 Task: Search one way flight ticket for 5 adults, 2 children, 1 infant in seat and 2 infants on lap in economy from Springfield: Abraham Lincoln Capital Airport to Jacksonville: Albert J. Ellis Airport on 5-3-2023. Choice of flights is Alaska. Number of bags: 2 checked bags. Price is upto 35000. Outbound departure time preference is 7:45.
Action: Mouse moved to (302, 387)
Screenshot: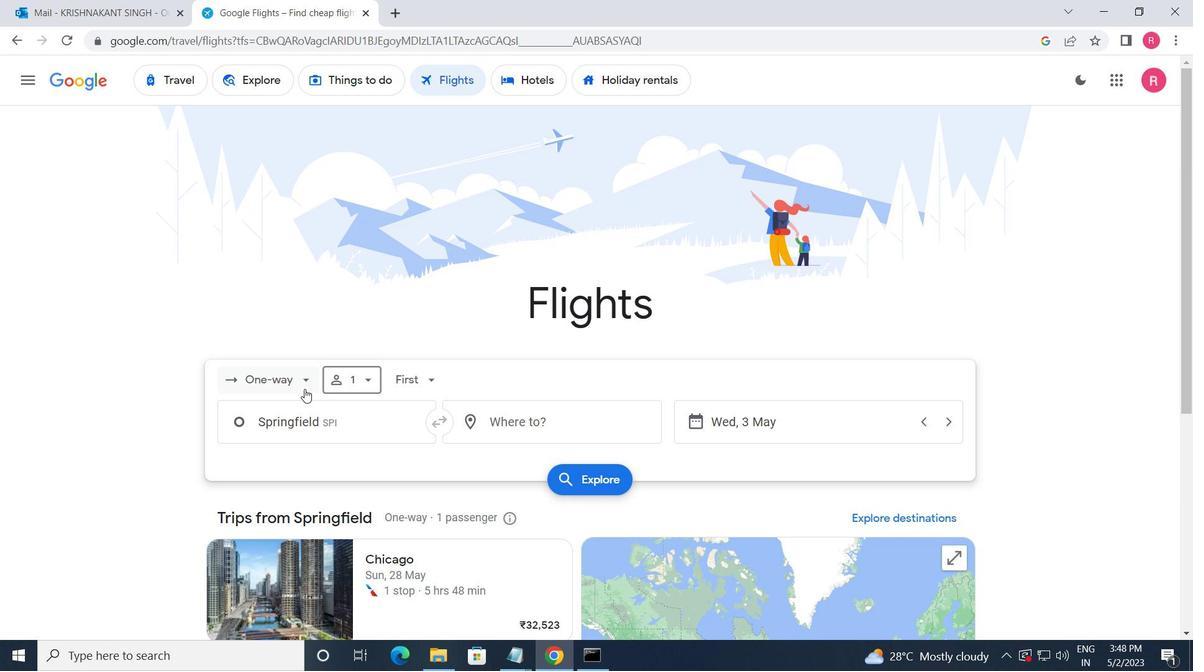 
Action: Mouse pressed left at (302, 387)
Screenshot: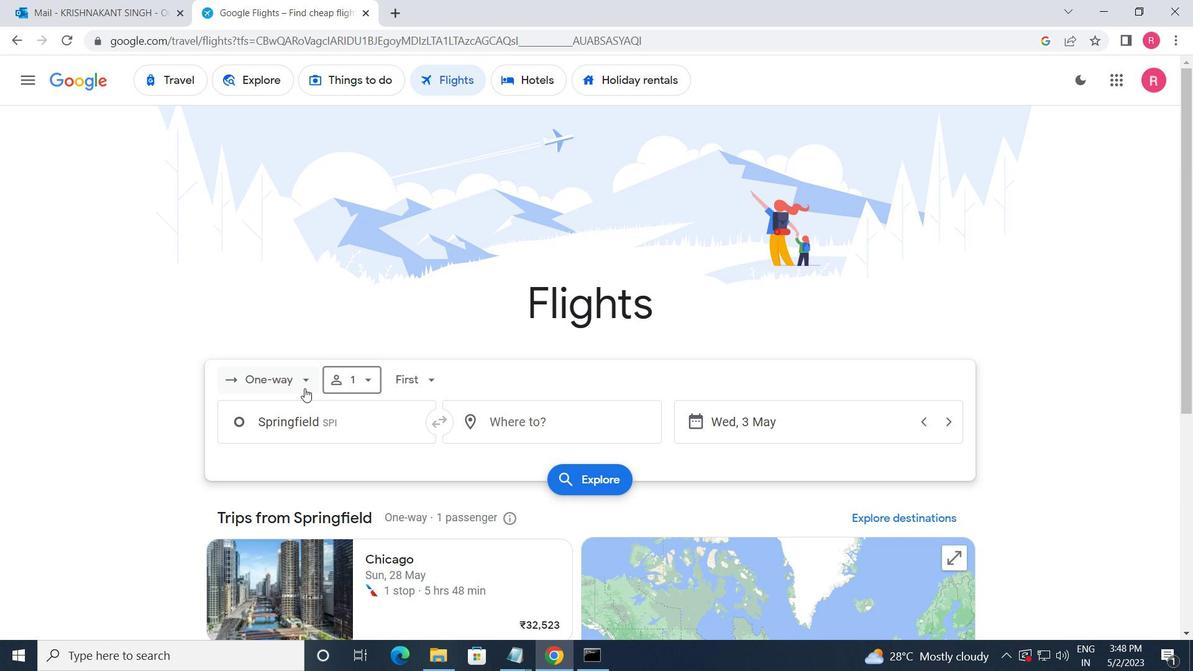 
Action: Mouse moved to (299, 457)
Screenshot: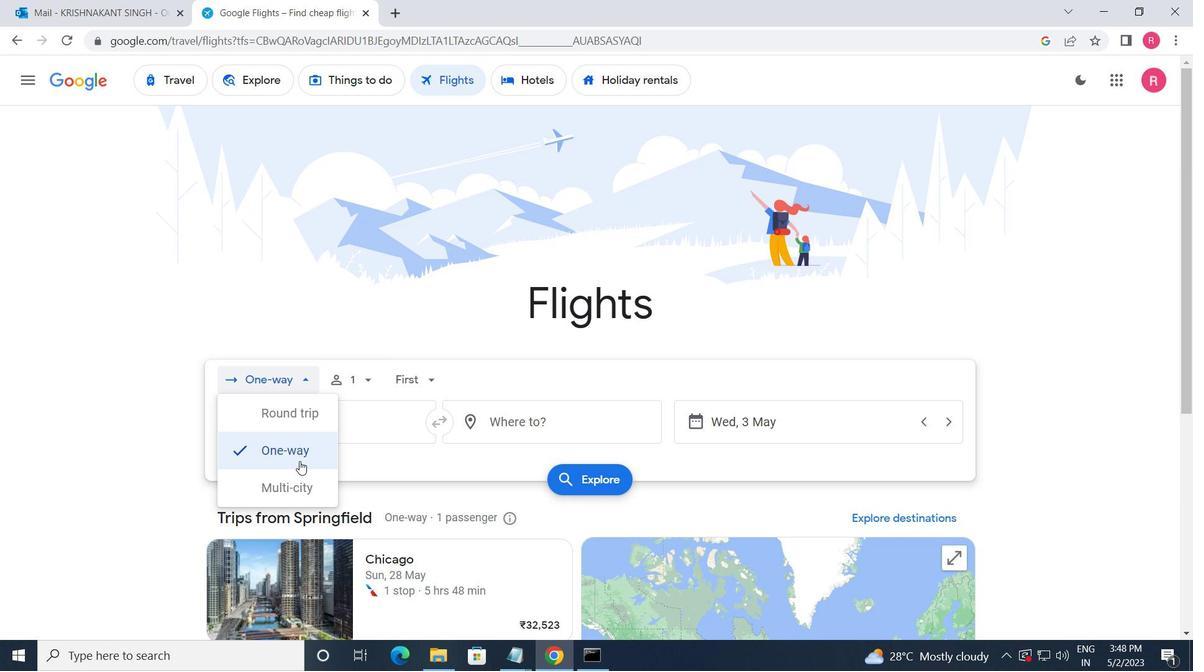 
Action: Mouse pressed left at (299, 457)
Screenshot: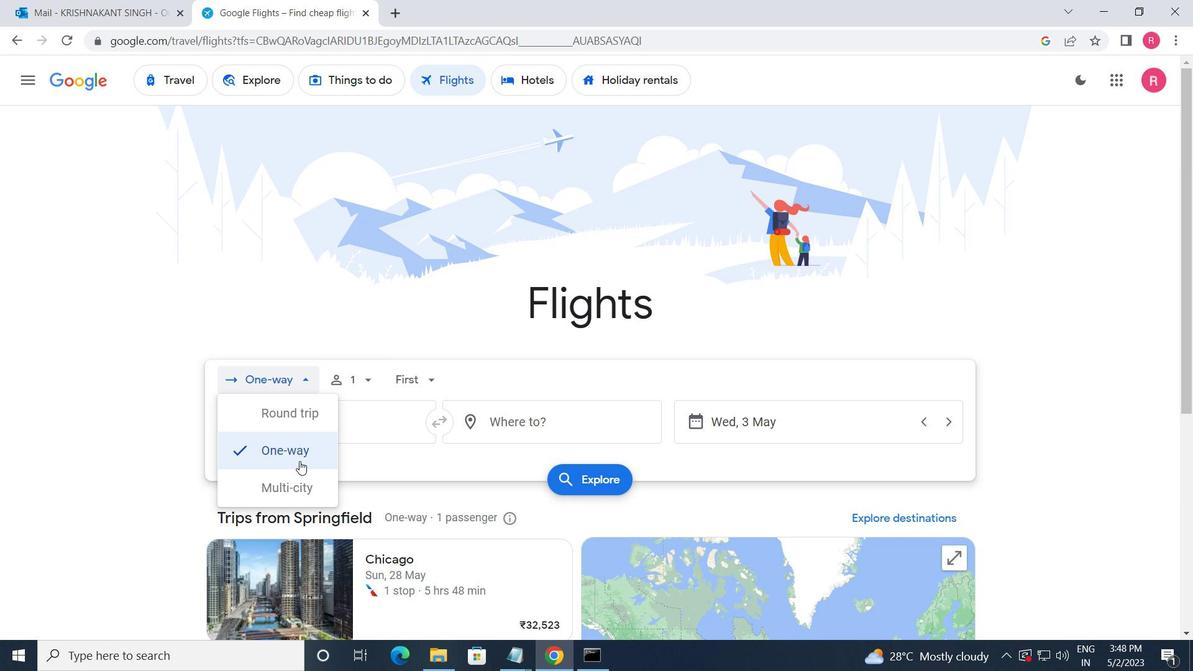 
Action: Mouse moved to (364, 387)
Screenshot: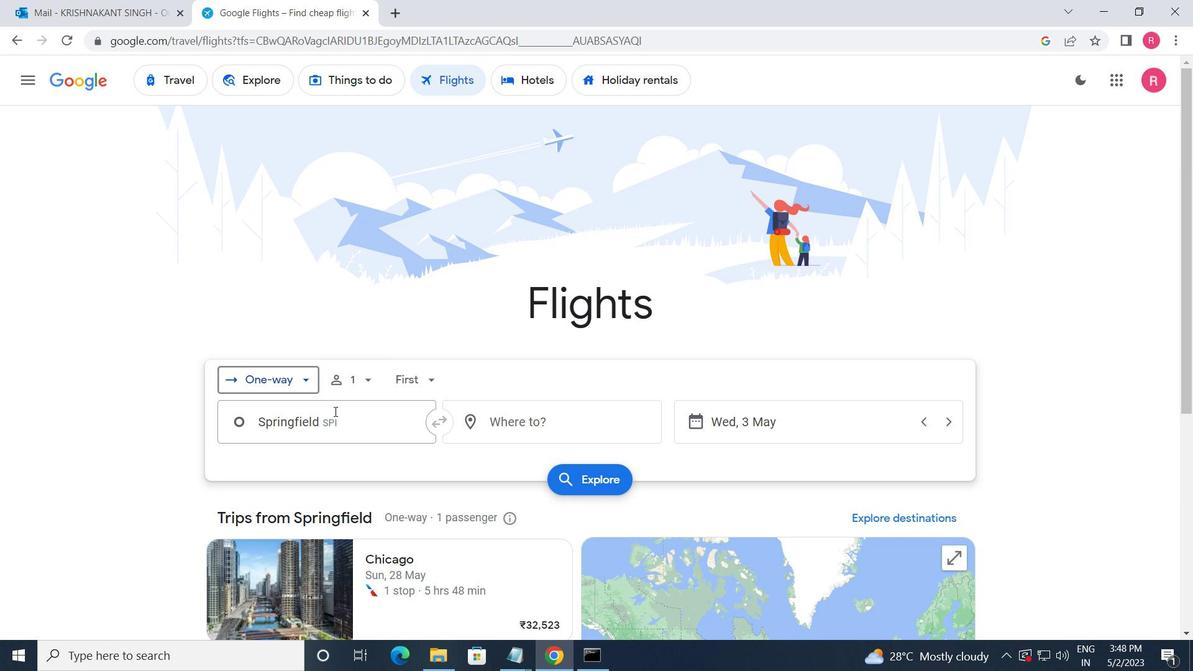 
Action: Mouse pressed left at (364, 387)
Screenshot: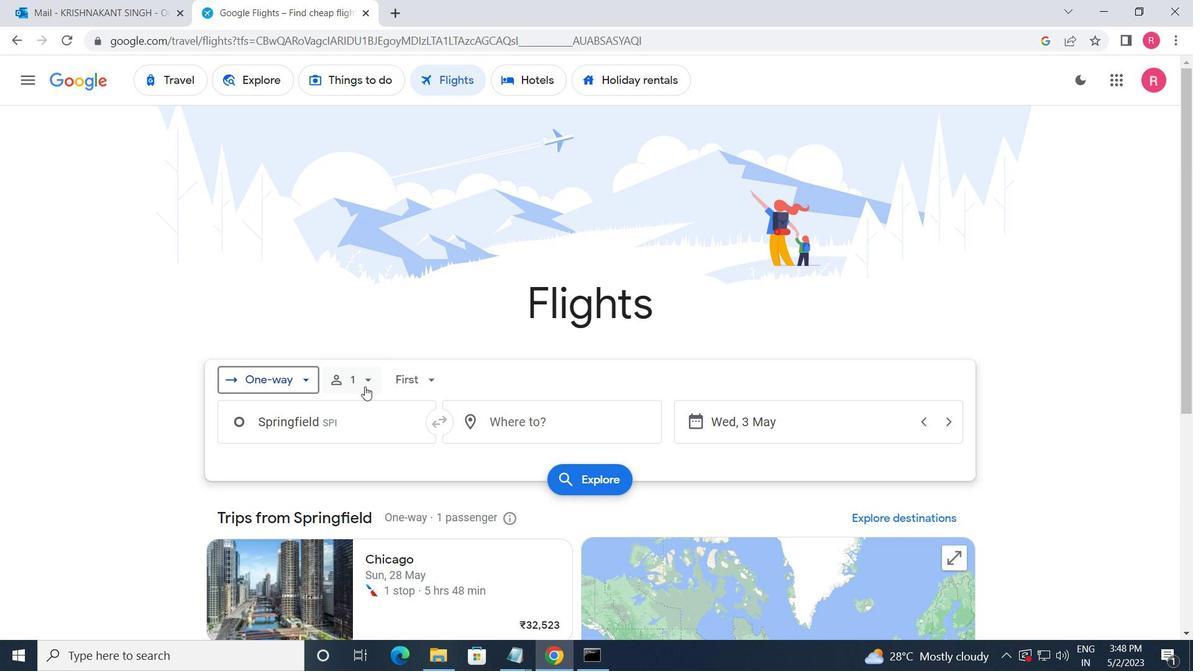 
Action: Mouse moved to (488, 418)
Screenshot: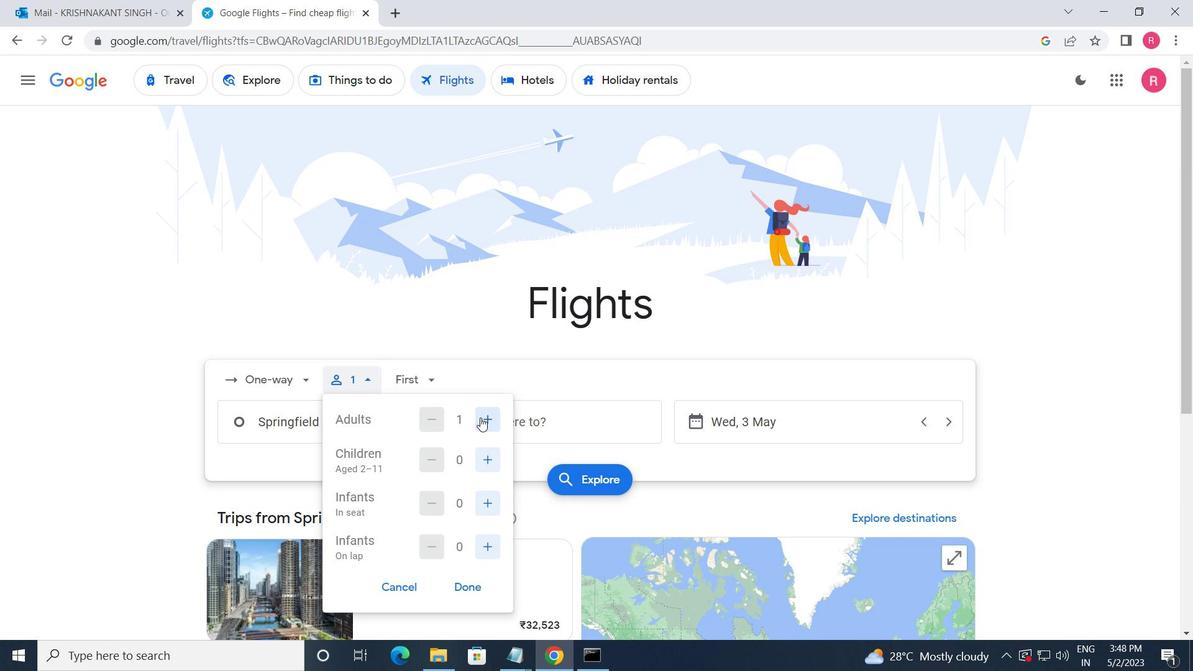 
Action: Mouse pressed left at (488, 418)
Screenshot: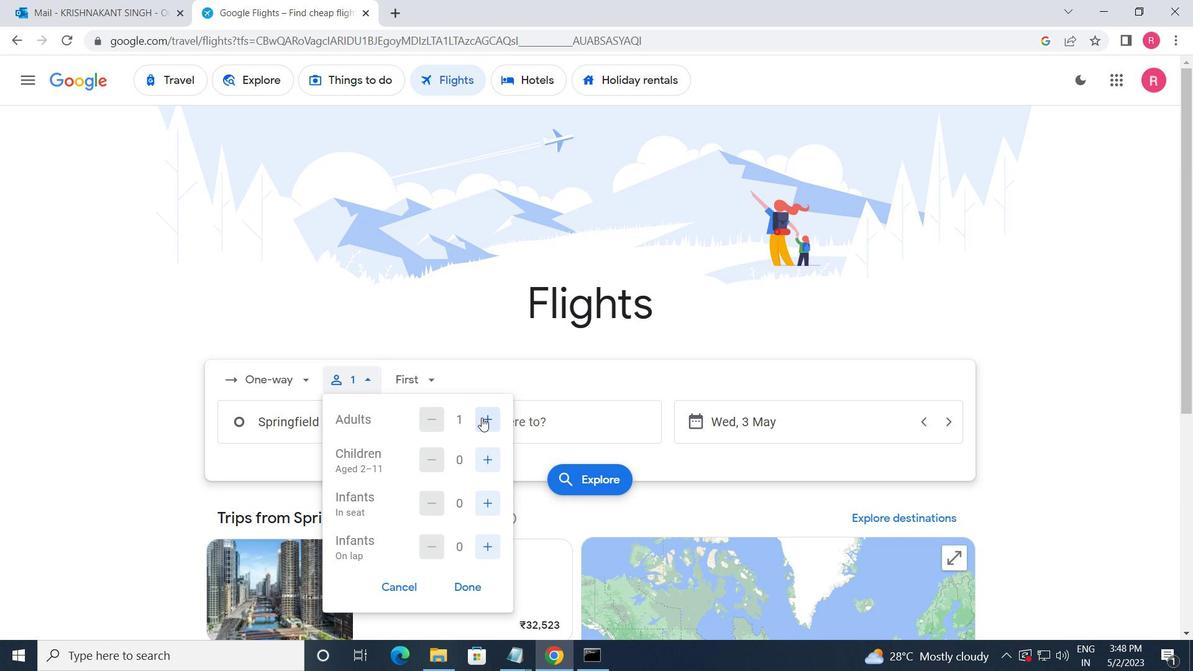 
Action: Mouse moved to (489, 419)
Screenshot: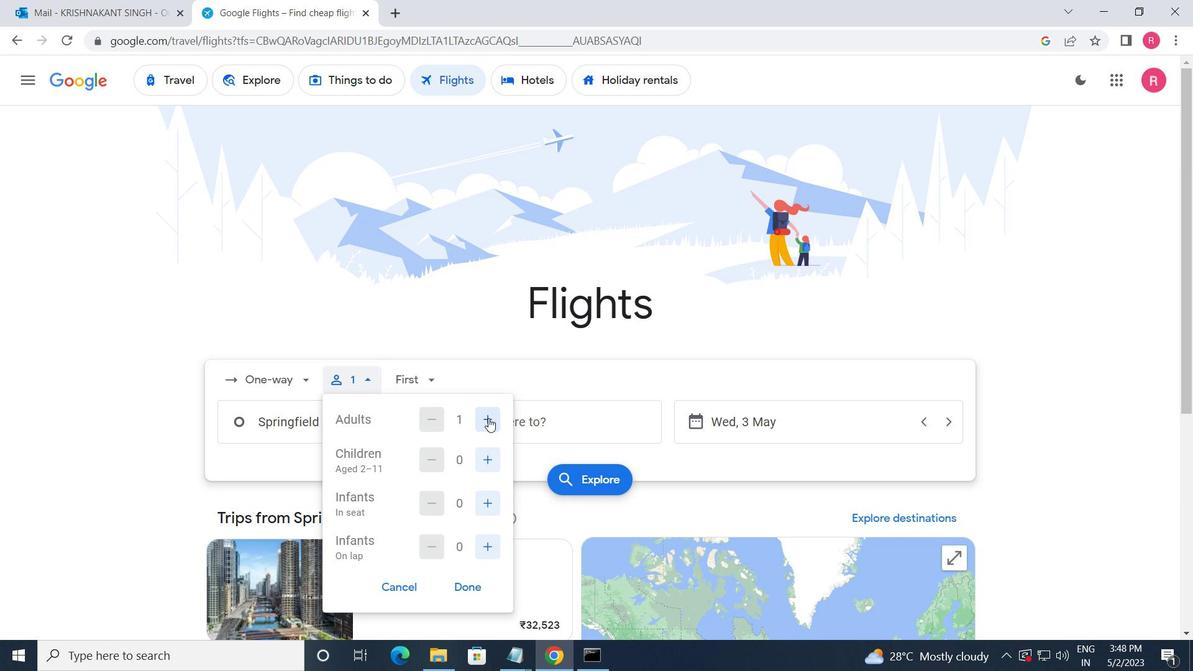 
Action: Mouse pressed left at (489, 419)
Screenshot: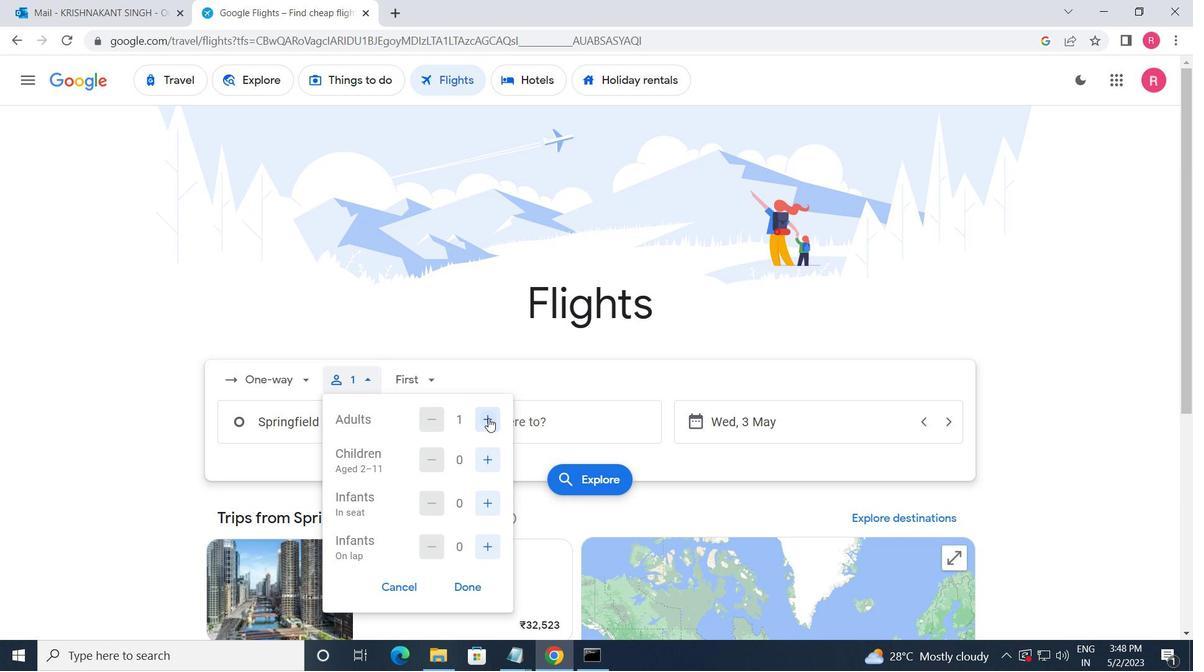 
Action: Mouse pressed left at (489, 419)
Screenshot: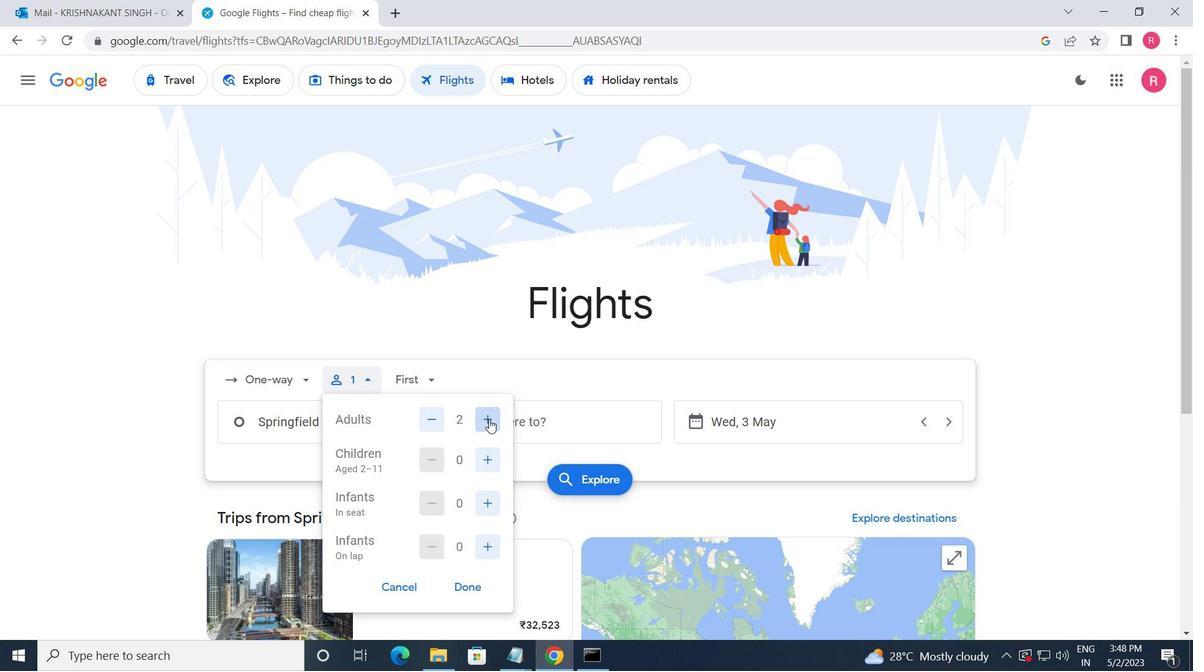 
Action: Mouse pressed left at (489, 419)
Screenshot: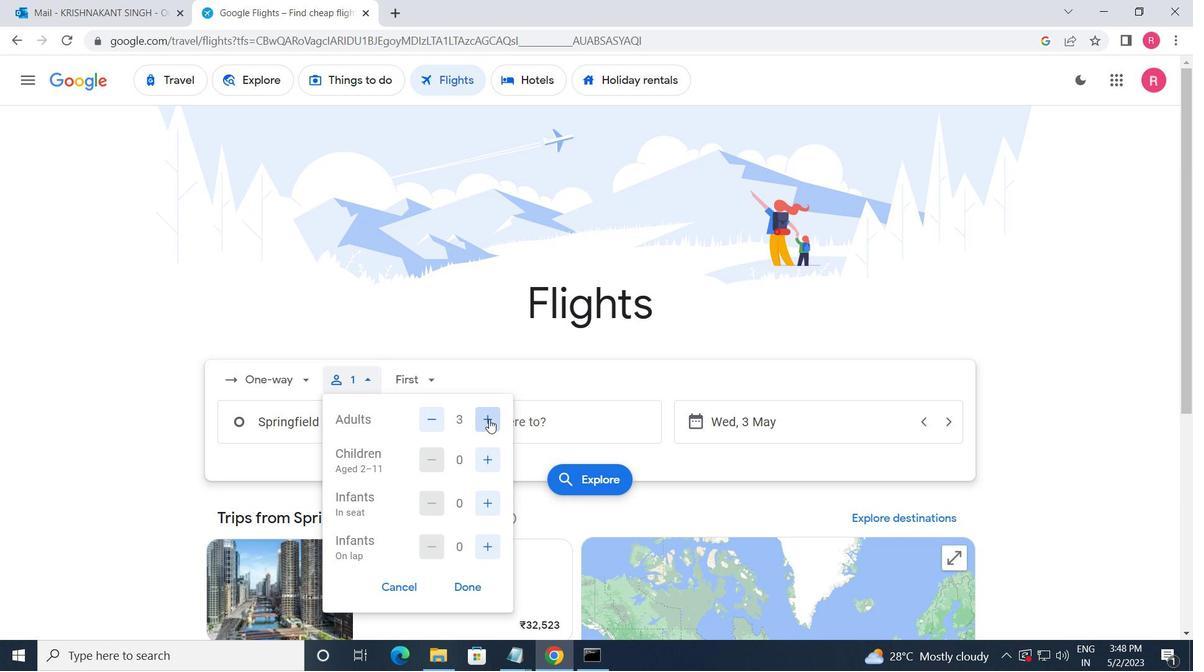 
Action: Mouse moved to (481, 453)
Screenshot: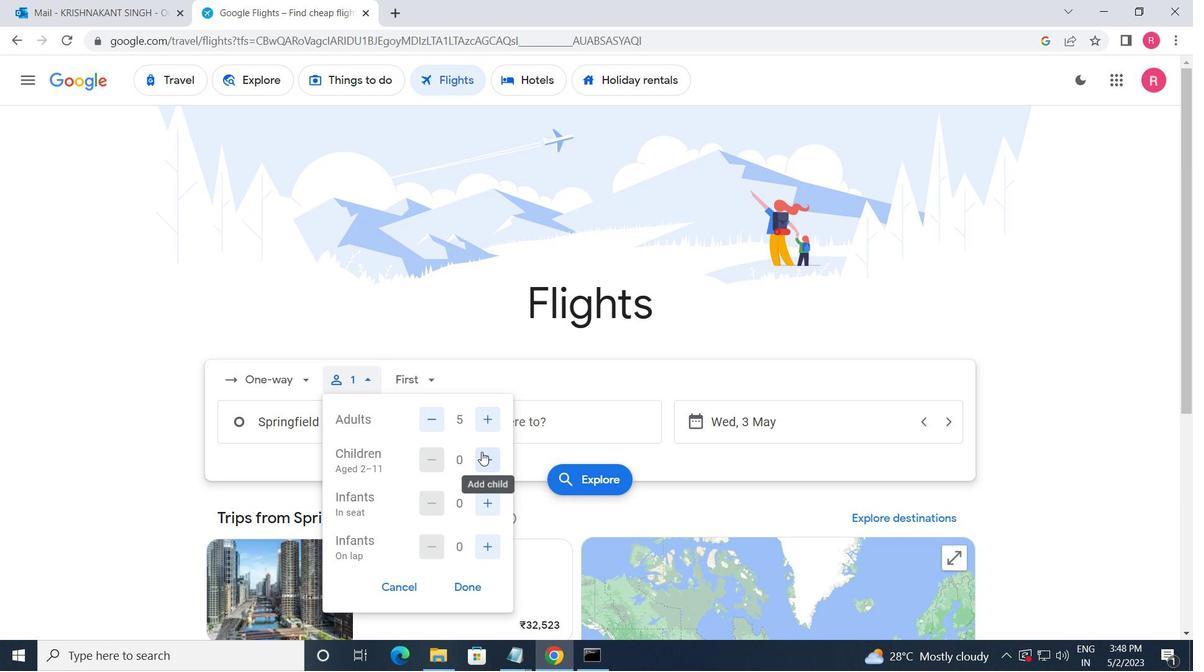 
Action: Mouse pressed left at (481, 453)
Screenshot: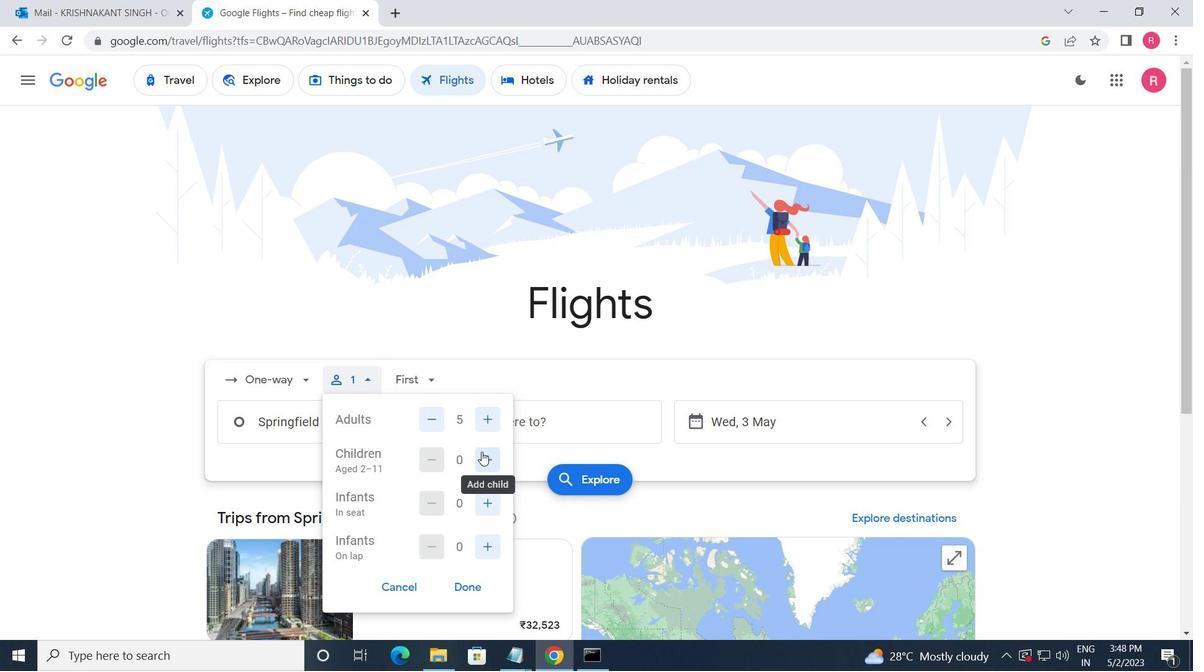 
Action: Mouse pressed left at (481, 453)
Screenshot: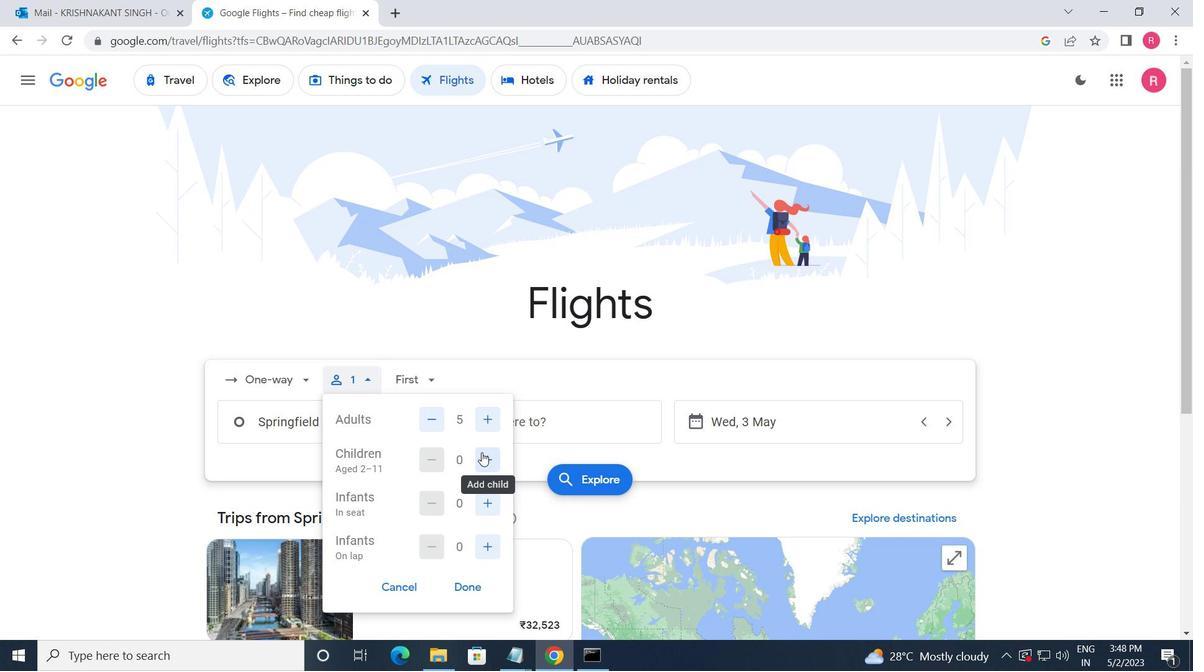 
Action: Mouse moved to (492, 512)
Screenshot: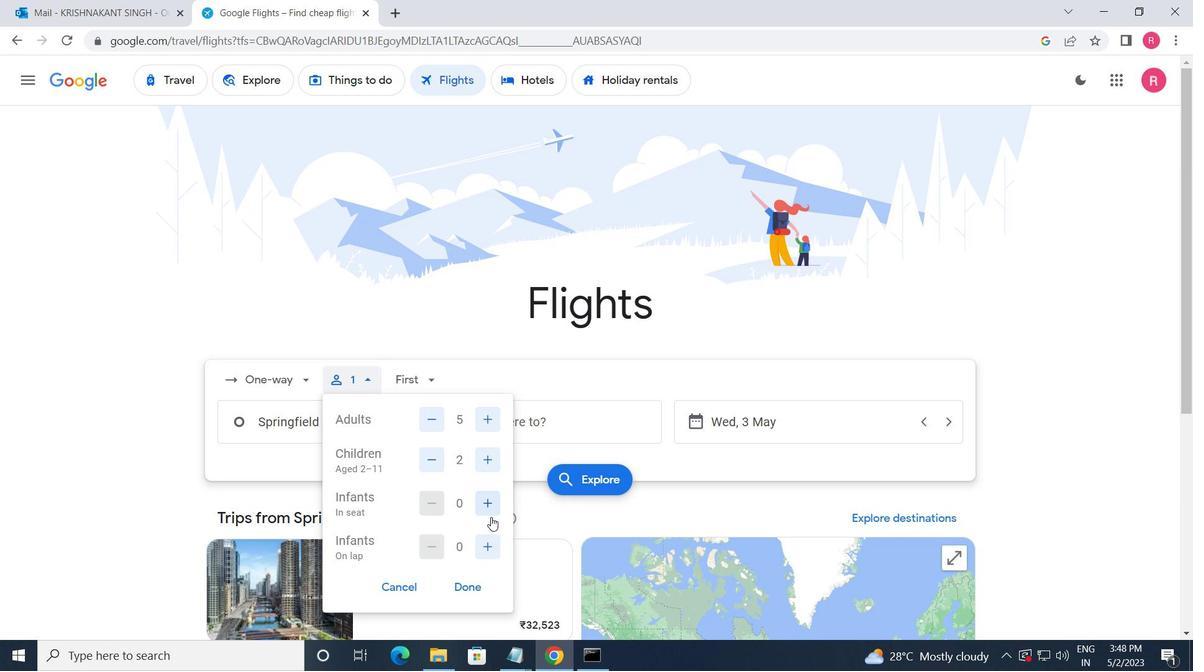 
Action: Mouse pressed left at (492, 512)
Screenshot: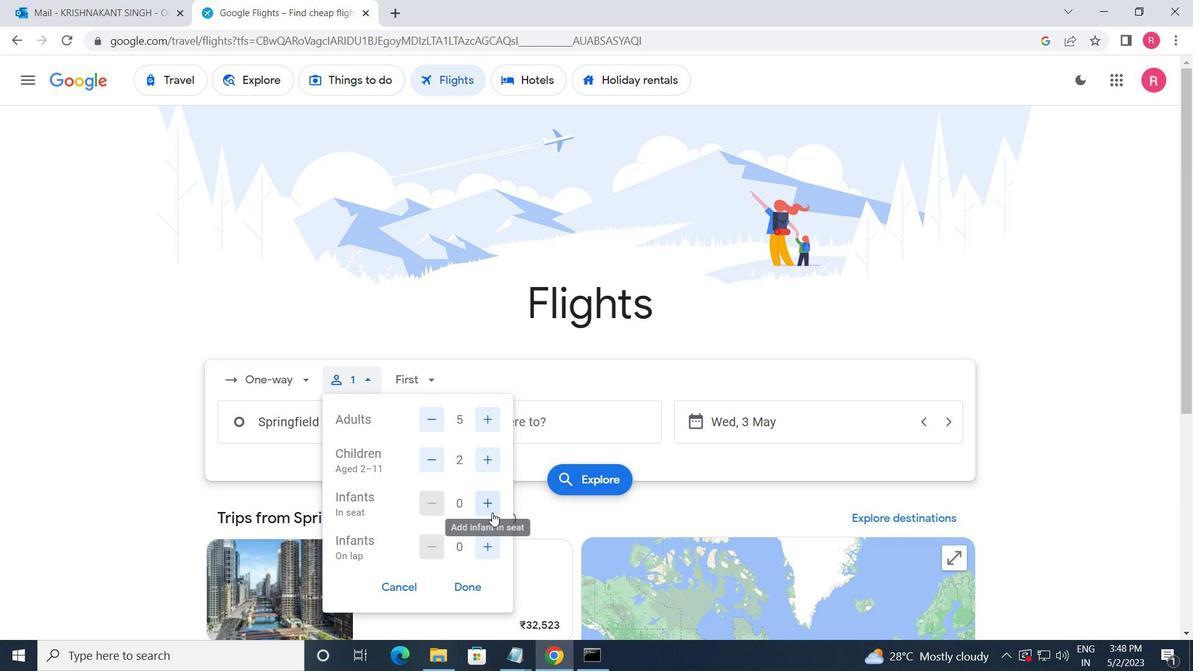 
Action: Mouse moved to (484, 554)
Screenshot: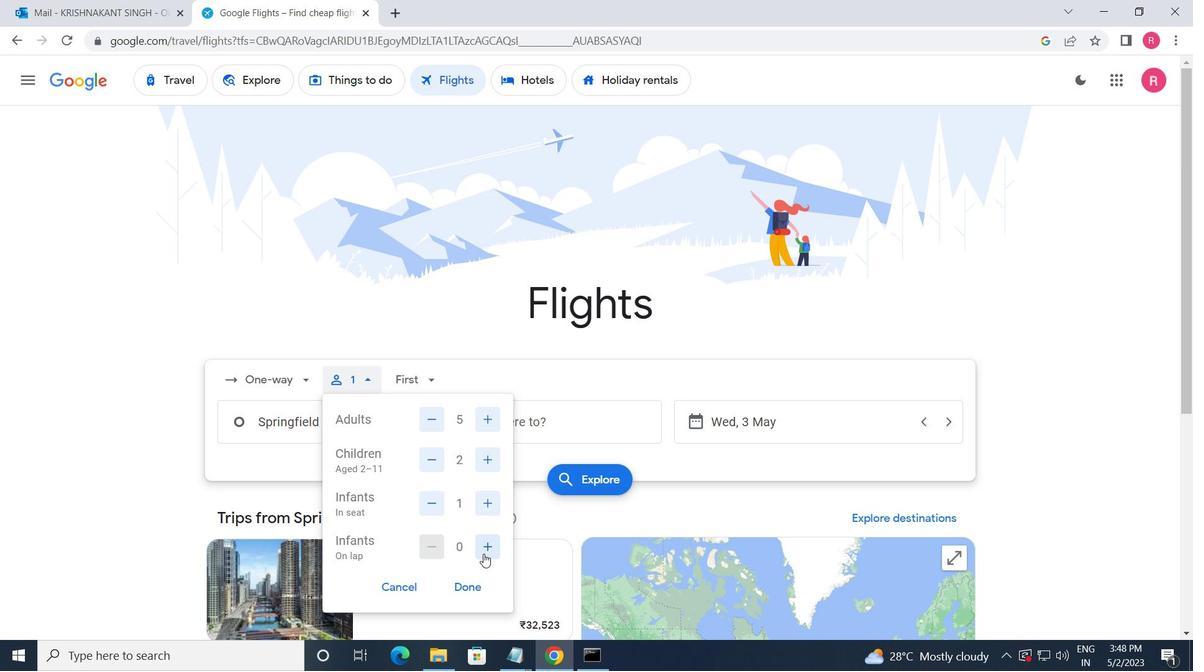 
Action: Mouse pressed left at (484, 554)
Screenshot: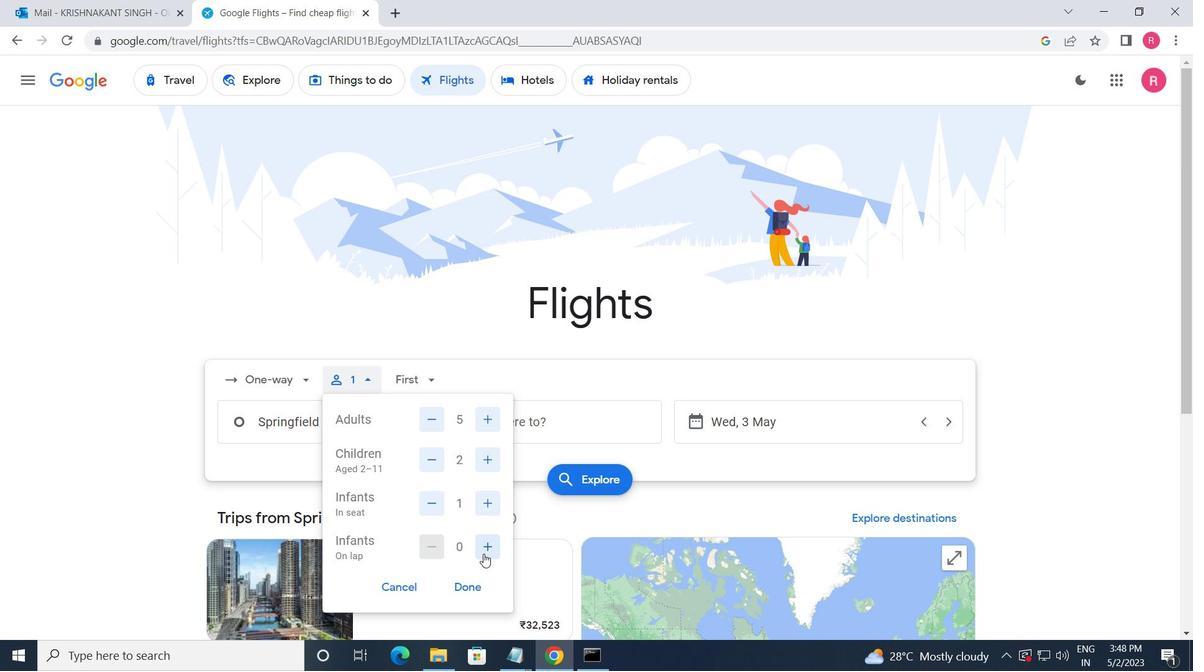 
Action: Mouse moved to (473, 591)
Screenshot: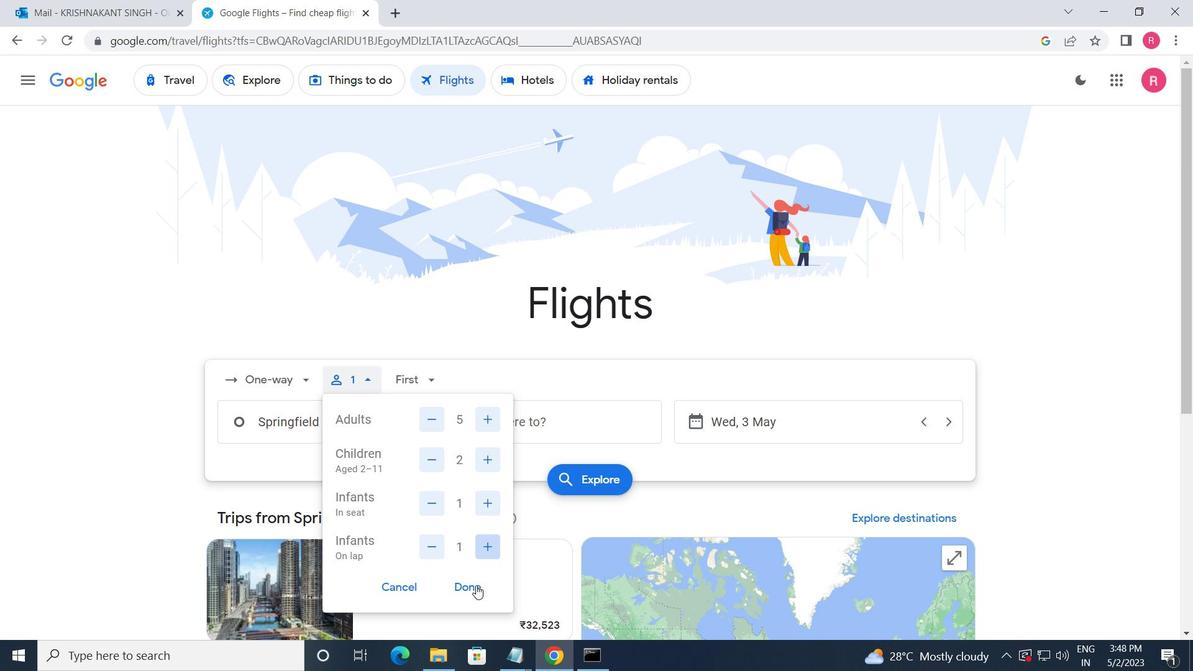 
Action: Mouse pressed left at (473, 591)
Screenshot: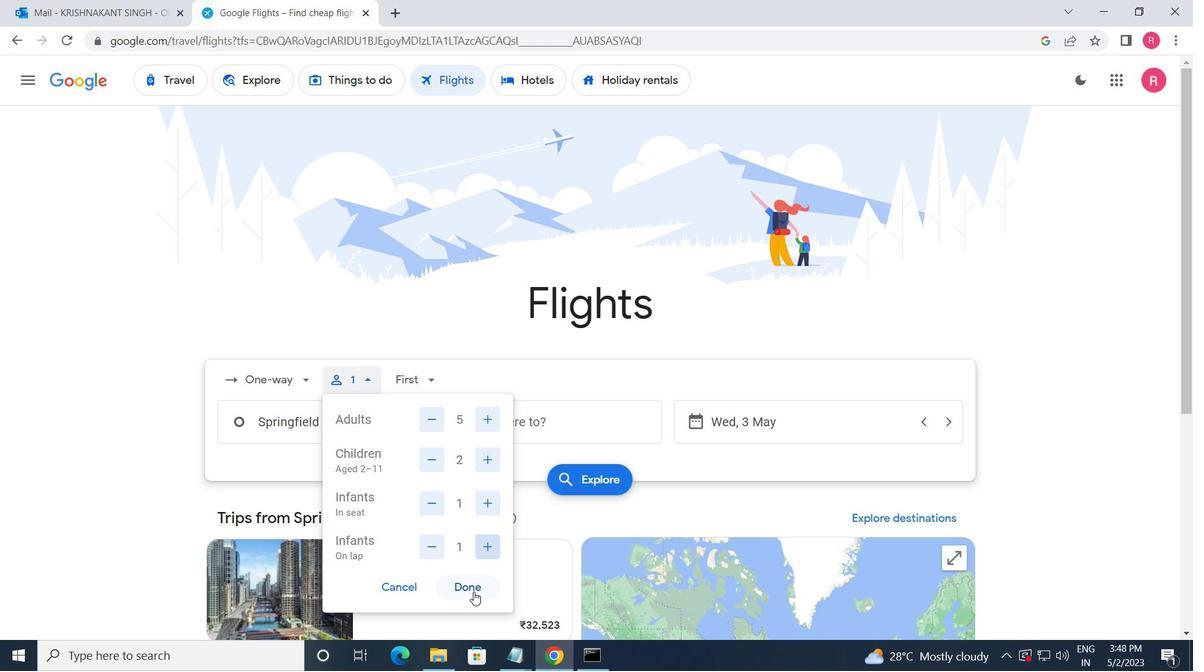 
Action: Mouse moved to (414, 390)
Screenshot: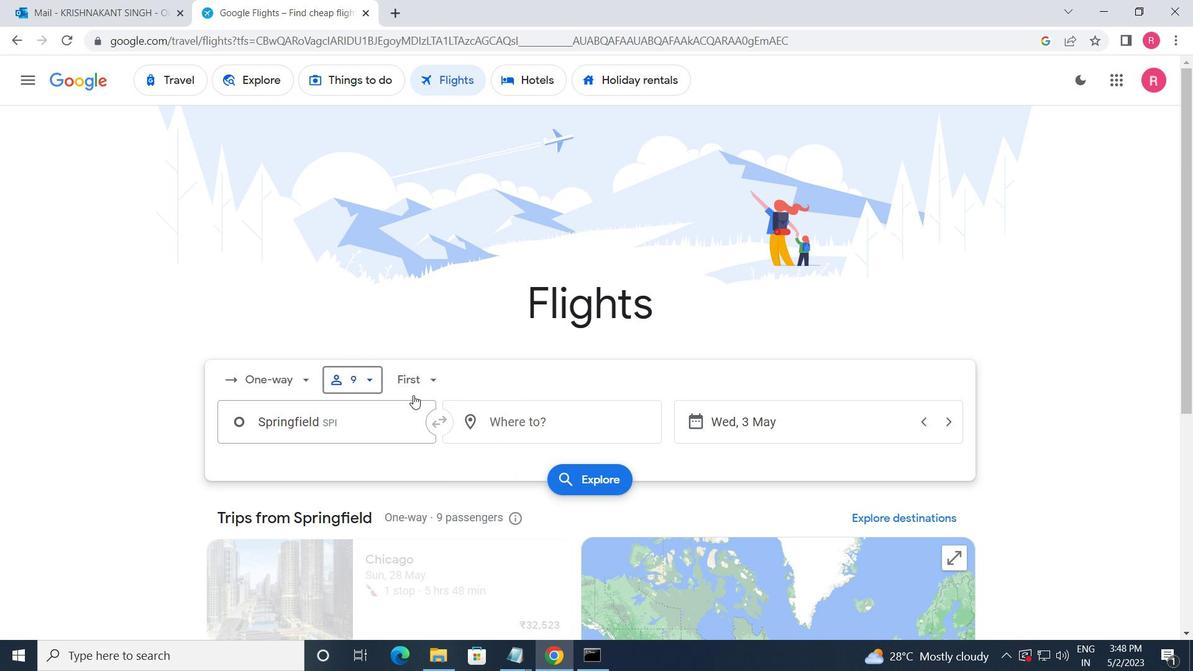 
Action: Mouse pressed left at (414, 390)
Screenshot: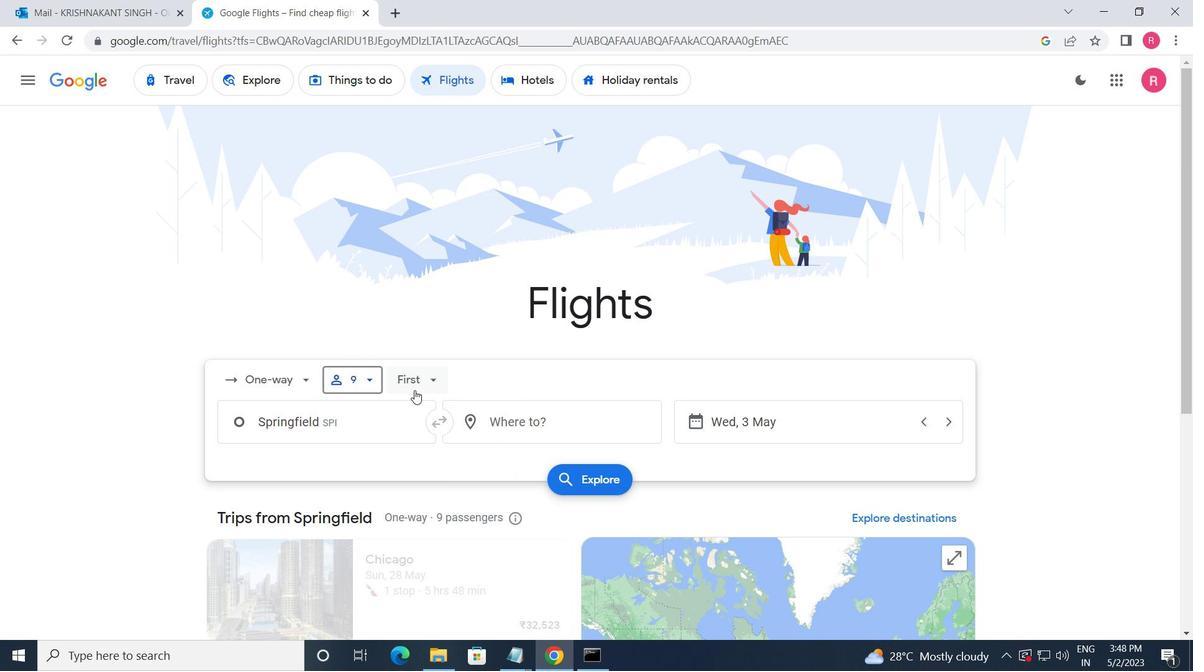 
Action: Mouse moved to (438, 405)
Screenshot: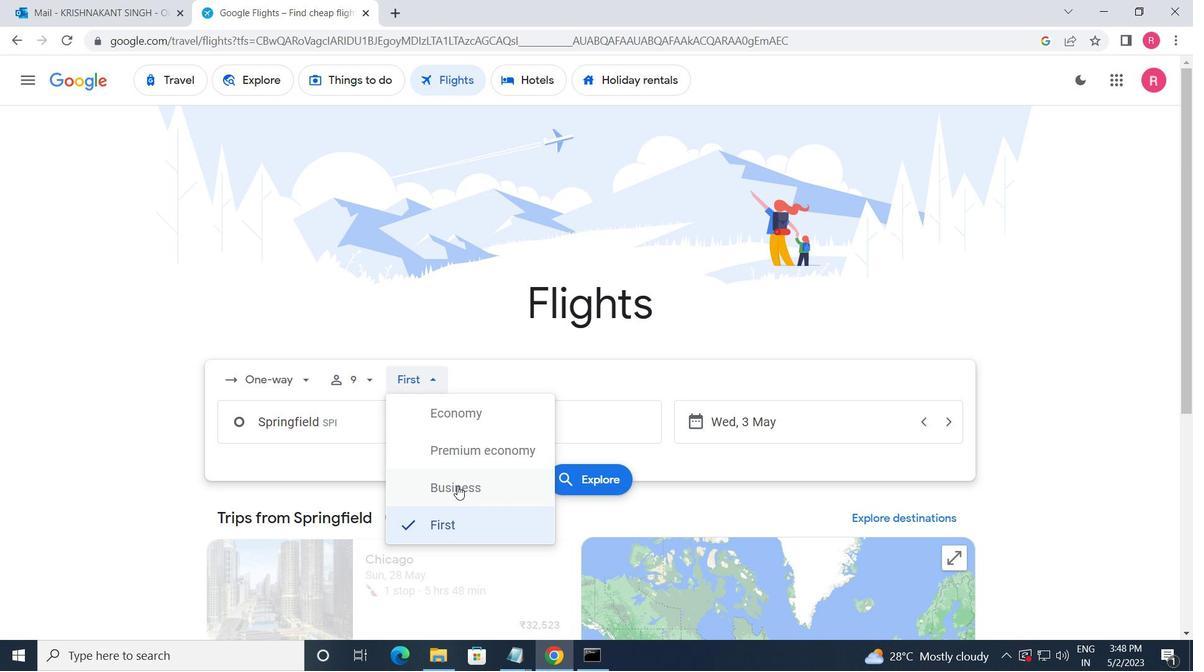 
Action: Mouse pressed left at (438, 405)
Screenshot: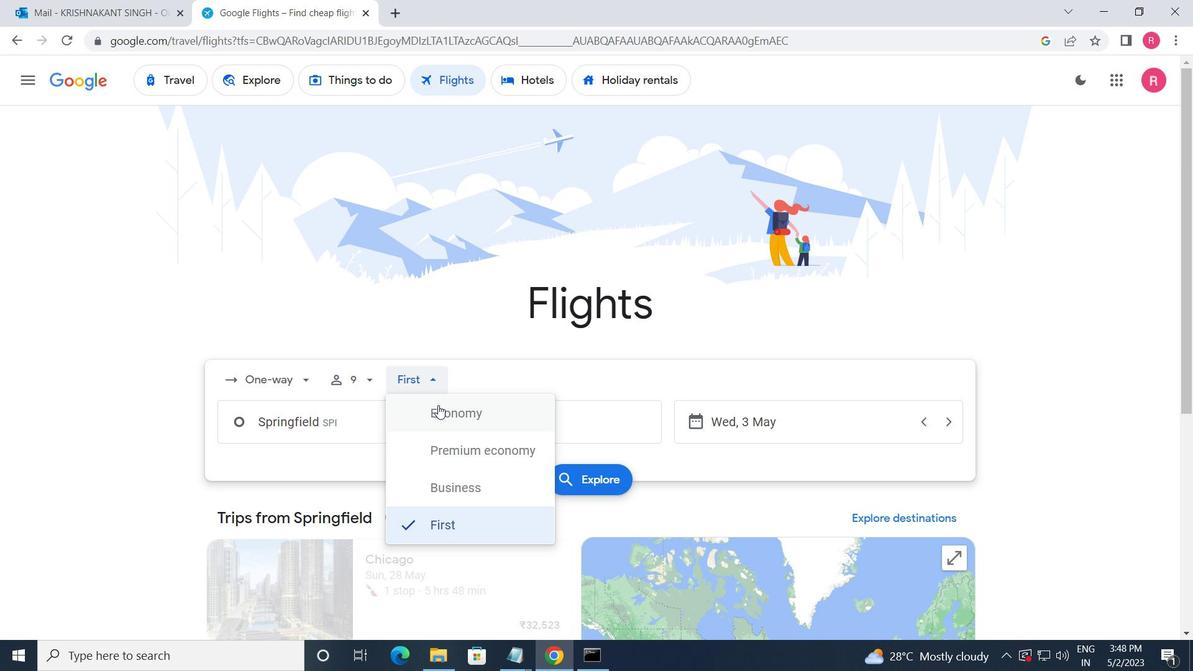 
Action: Mouse moved to (392, 425)
Screenshot: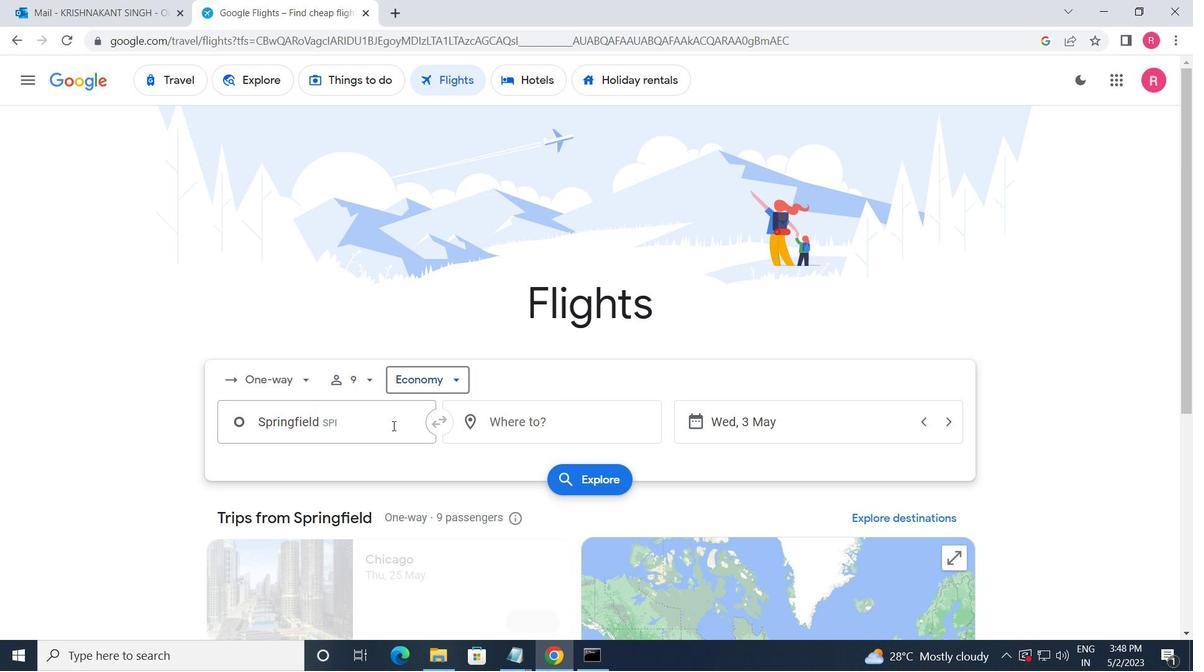 
Action: Mouse pressed left at (392, 425)
Screenshot: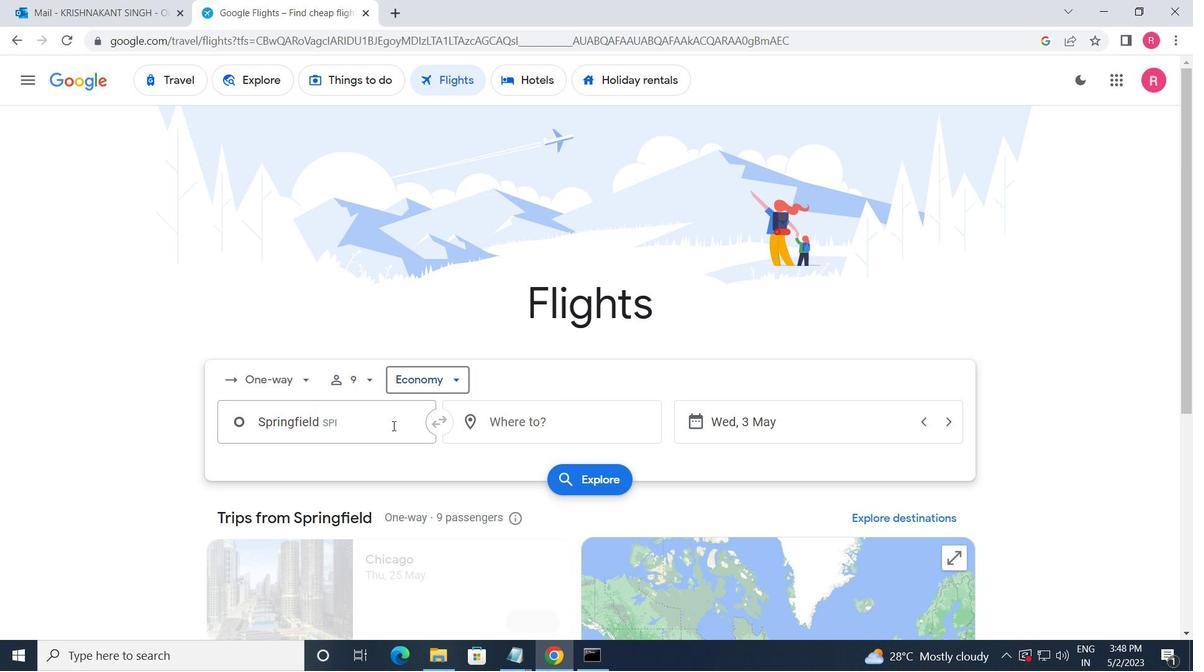 
Action: Mouse moved to (357, 532)
Screenshot: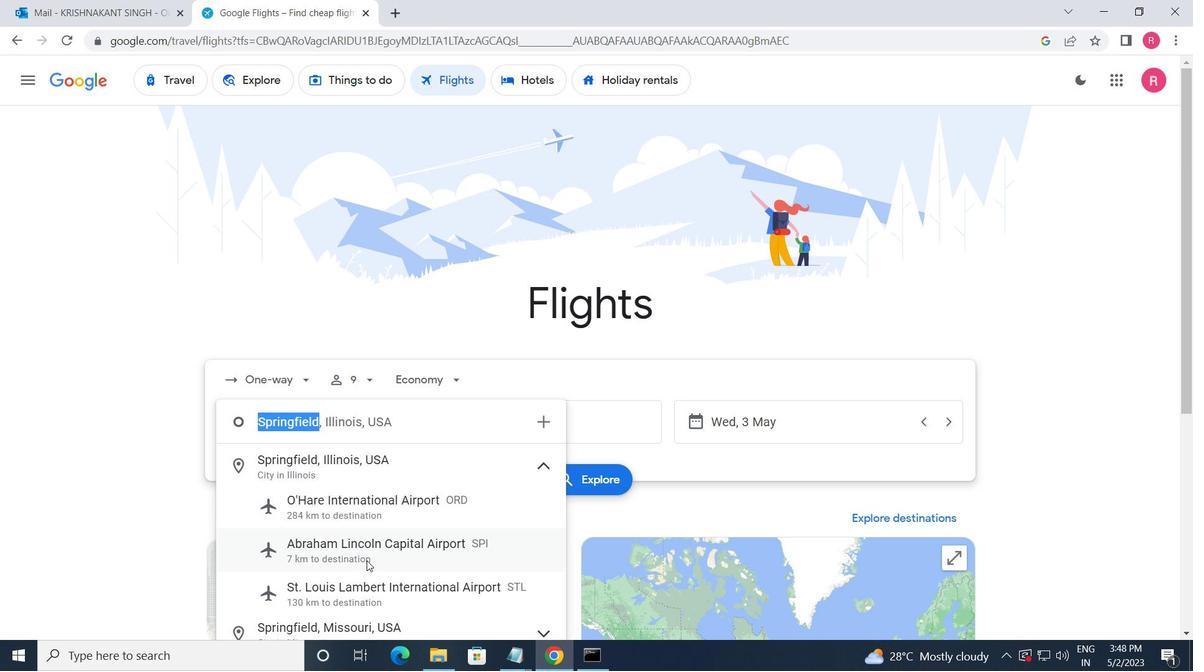 
Action: Key pressed <Key.shift>ABRAHAM
Screenshot: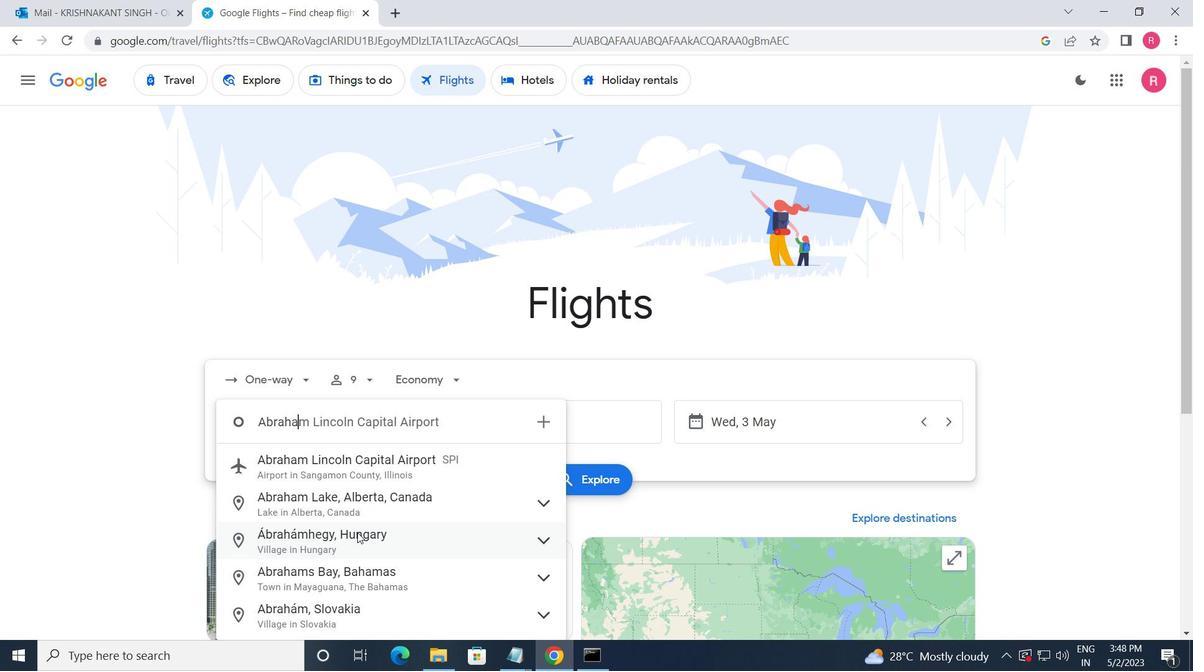 
Action: Mouse moved to (359, 469)
Screenshot: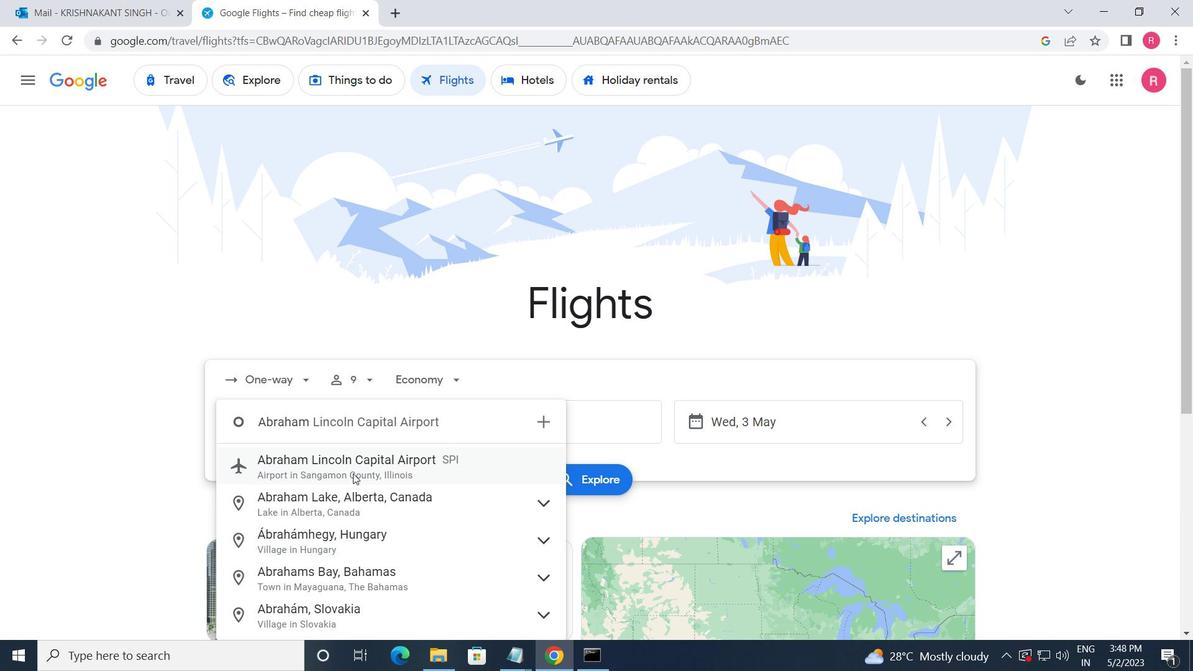 
Action: Mouse pressed left at (359, 469)
Screenshot: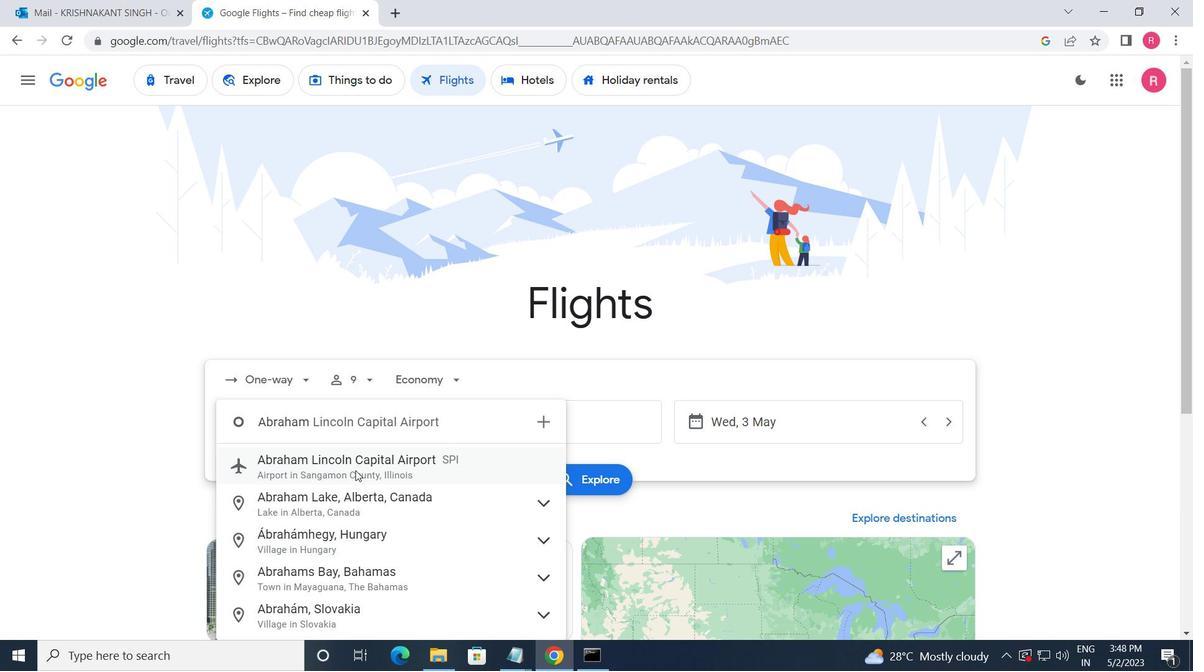 
Action: Mouse moved to (528, 435)
Screenshot: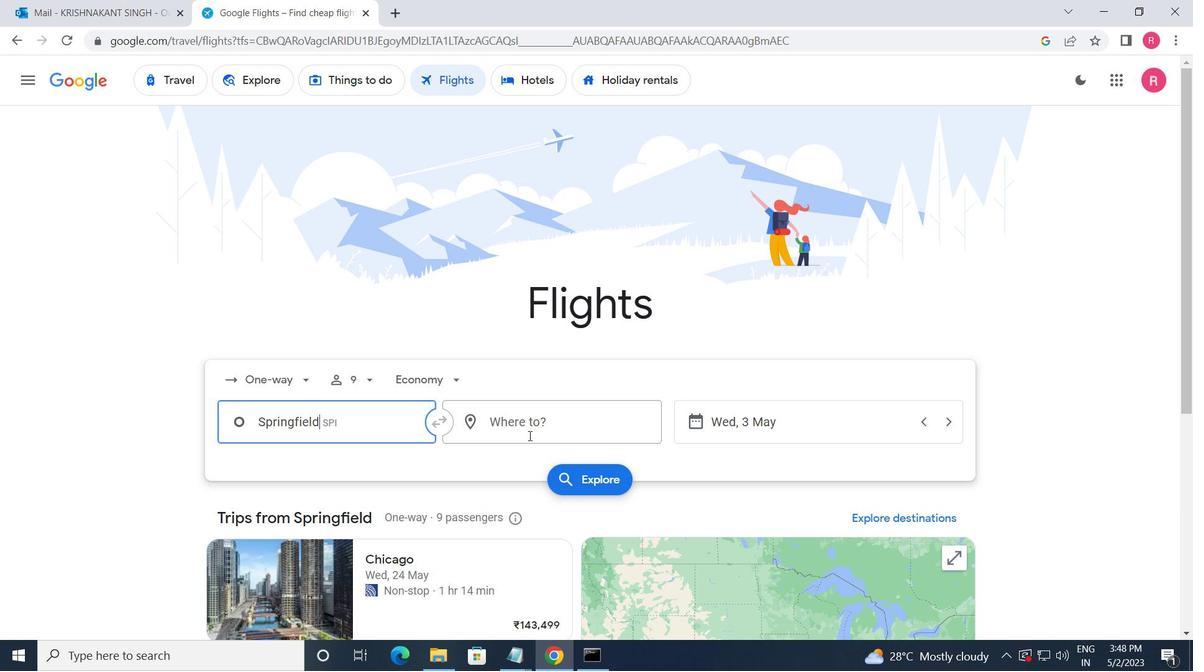 
Action: Mouse pressed left at (528, 435)
Screenshot: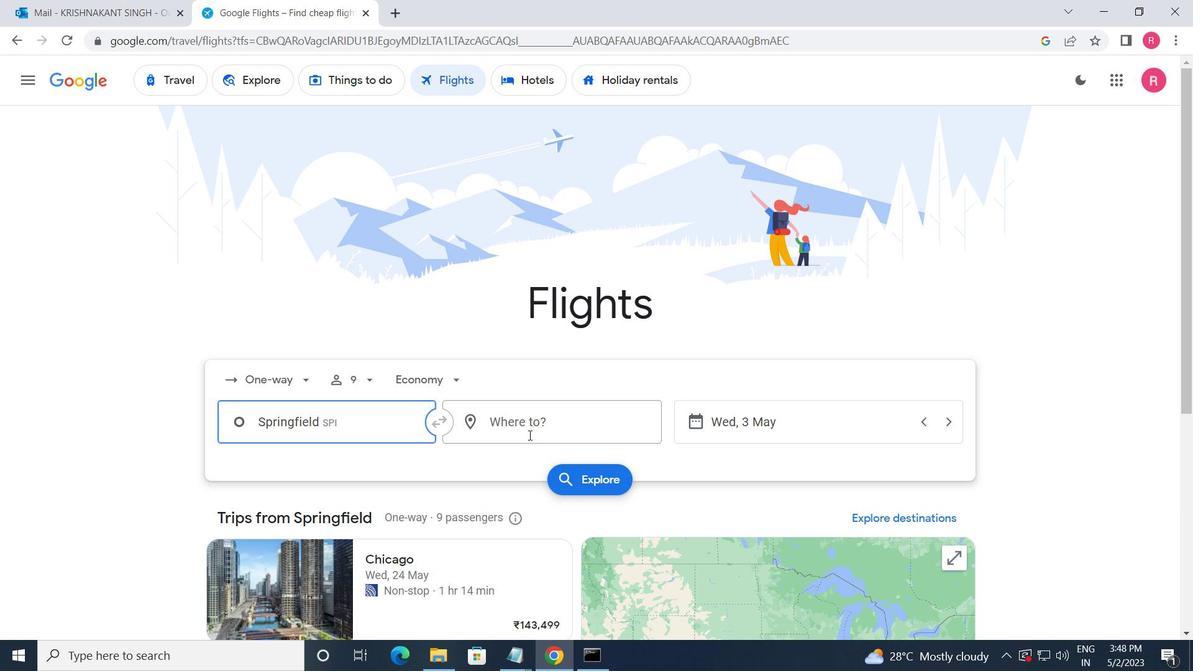 
Action: Mouse moved to (512, 577)
Screenshot: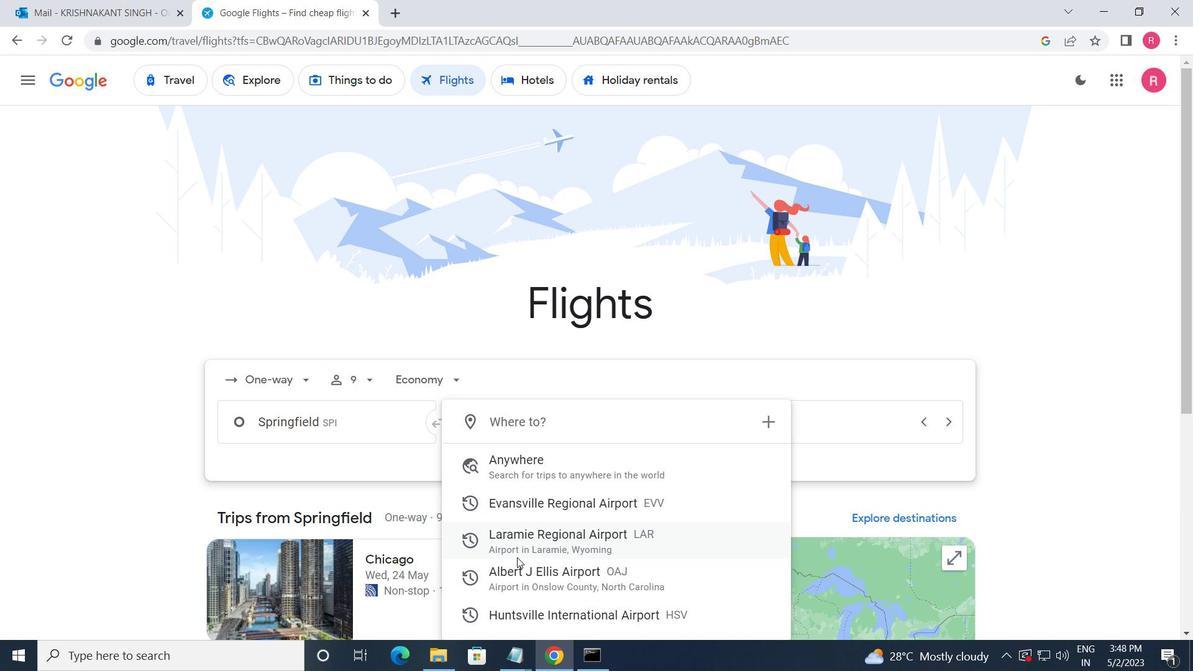
Action: Mouse pressed left at (512, 577)
Screenshot: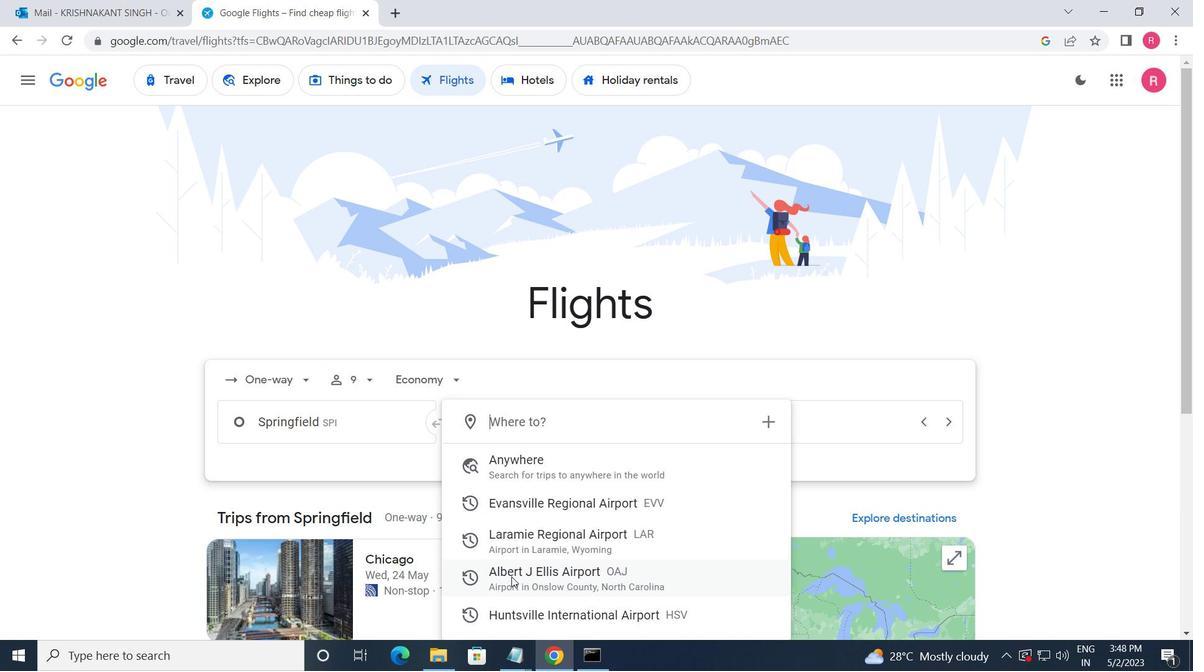
Action: Mouse moved to (788, 425)
Screenshot: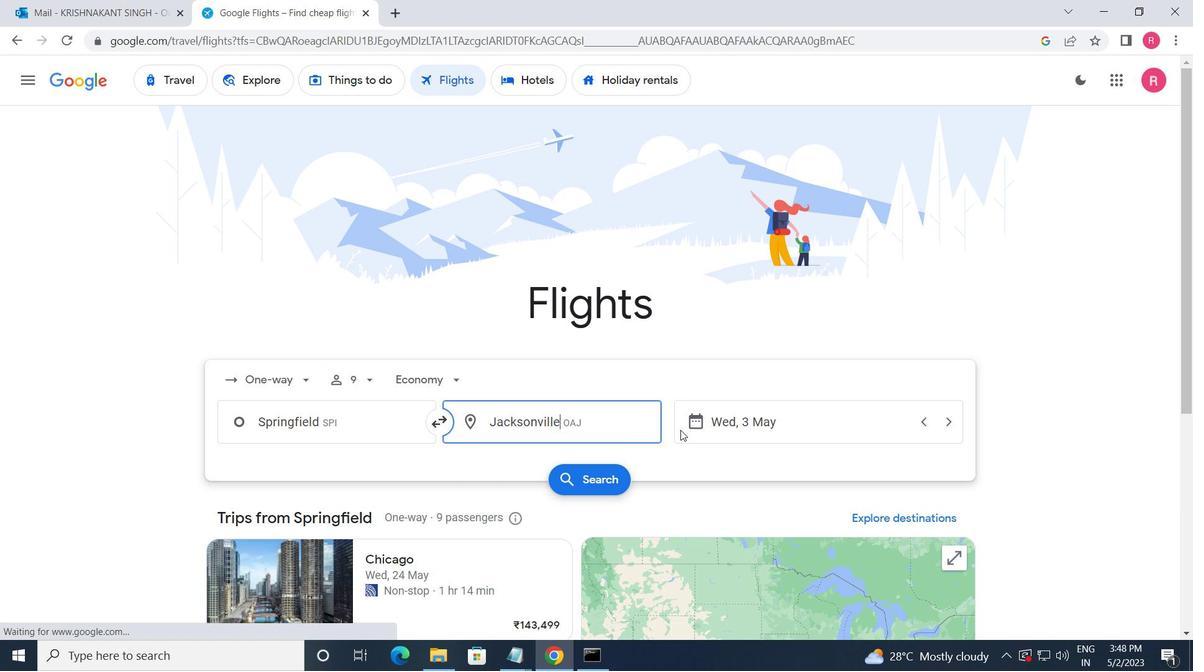 
Action: Mouse pressed left at (788, 425)
Screenshot: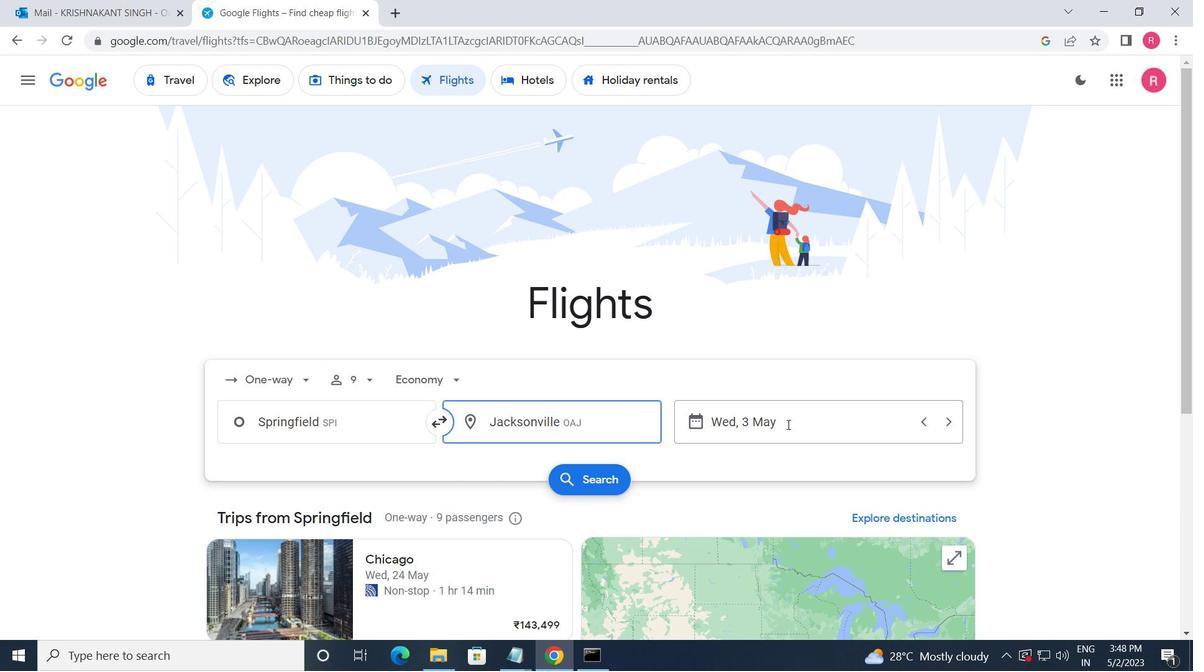 
Action: Mouse moved to (522, 367)
Screenshot: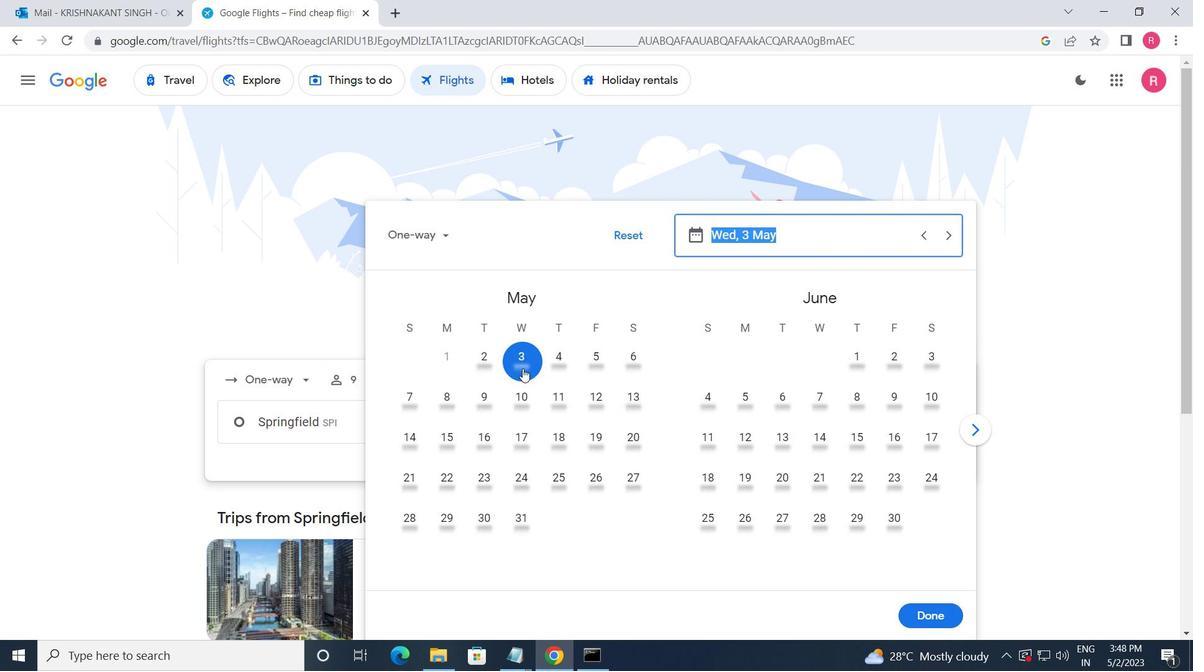 
Action: Mouse pressed left at (522, 367)
Screenshot: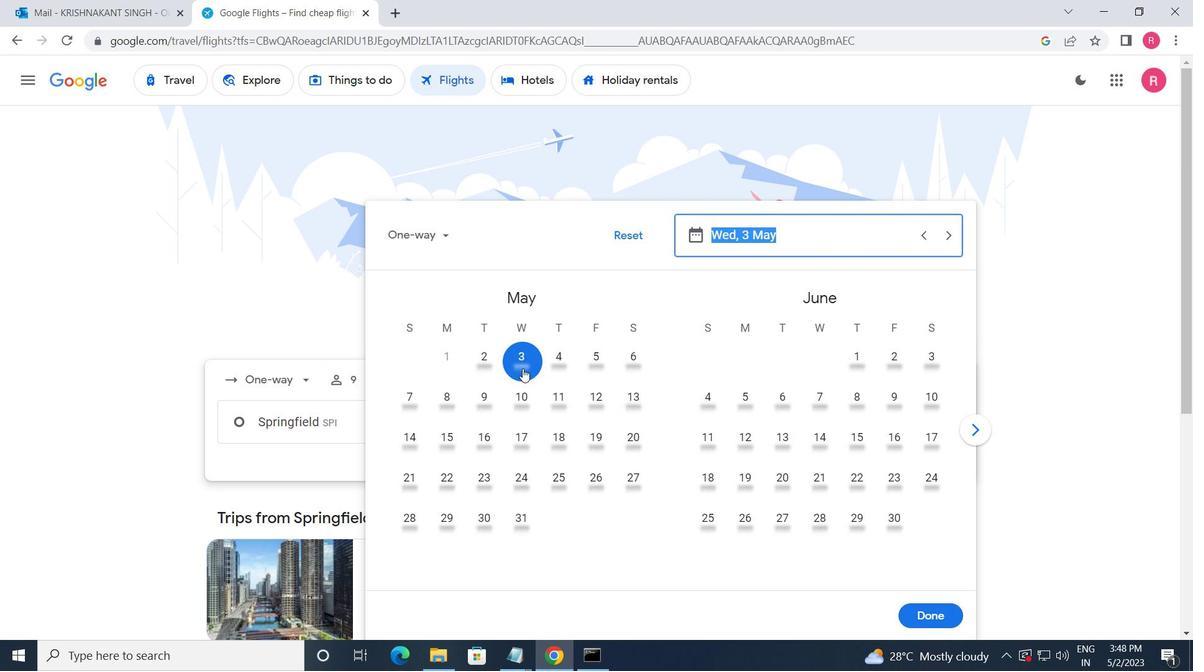 
Action: Mouse moved to (919, 610)
Screenshot: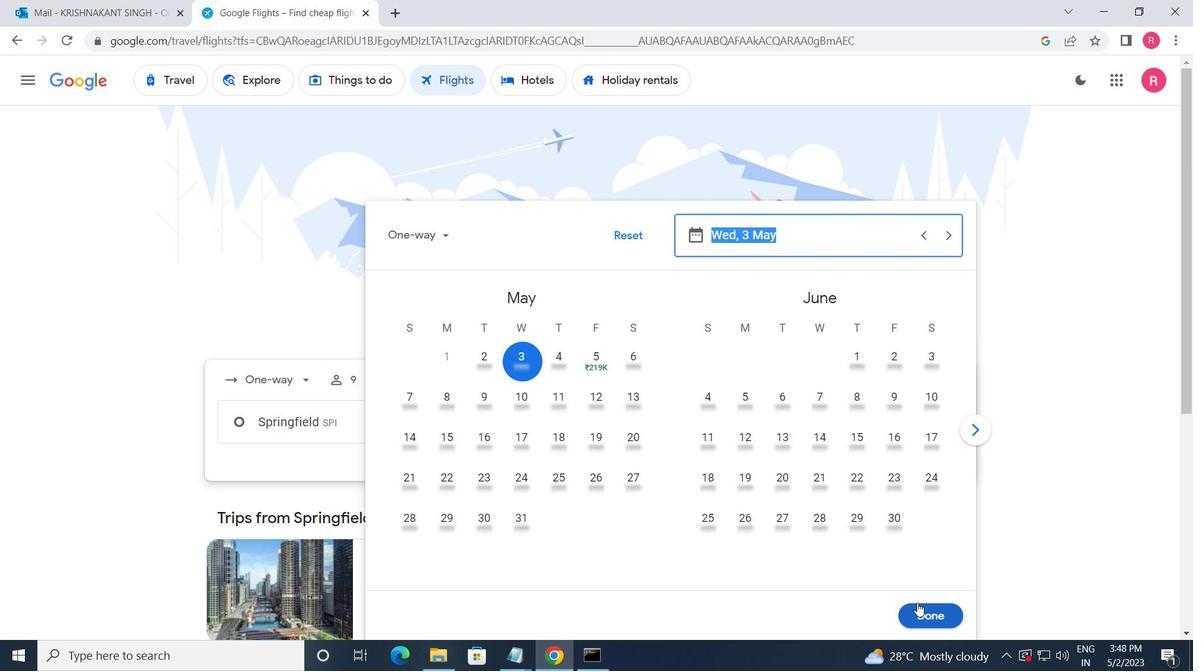 
Action: Mouse pressed left at (919, 610)
Screenshot: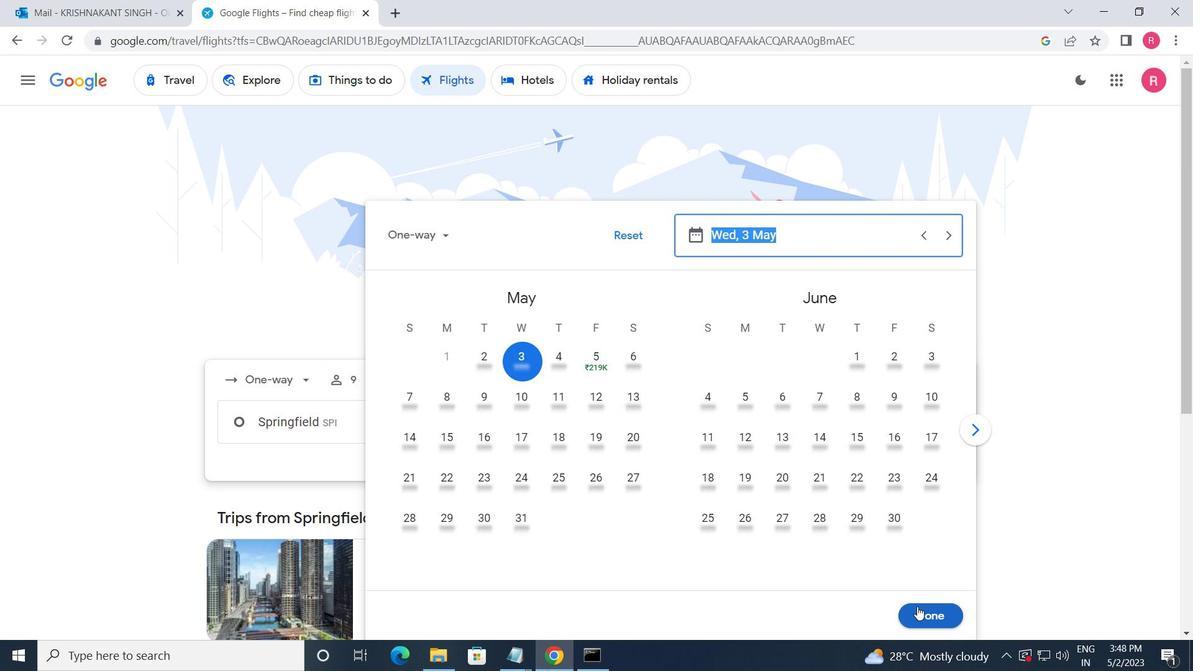 
Action: Mouse moved to (594, 488)
Screenshot: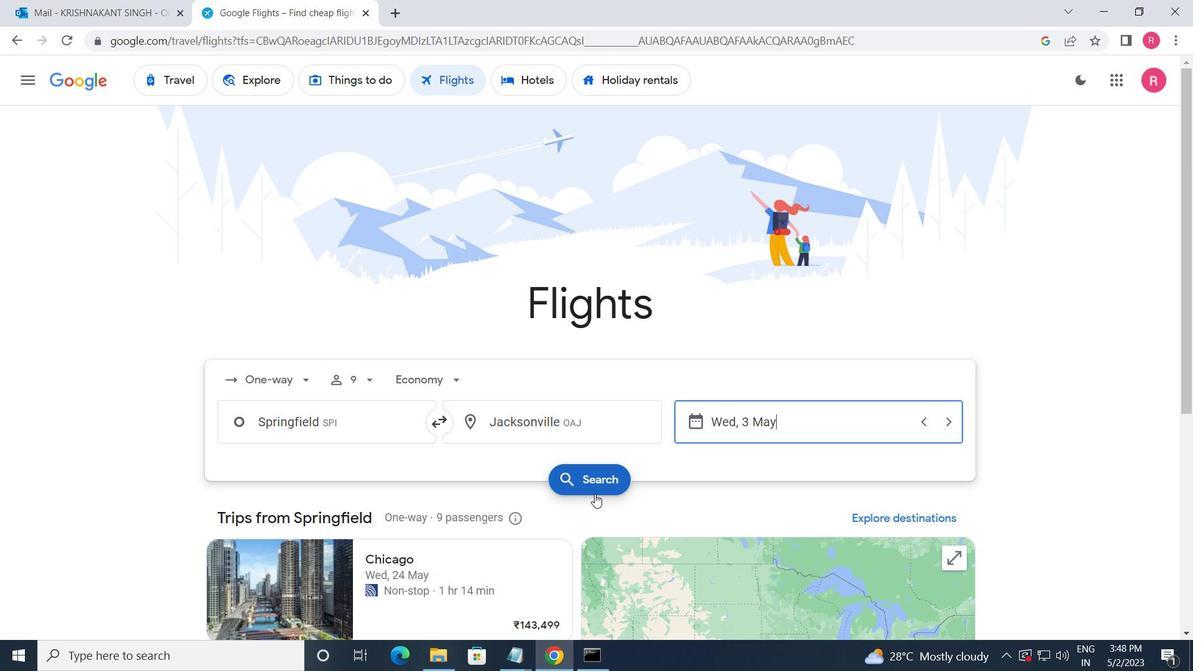 
Action: Mouse pressed left at (594, 488)
Screenshot: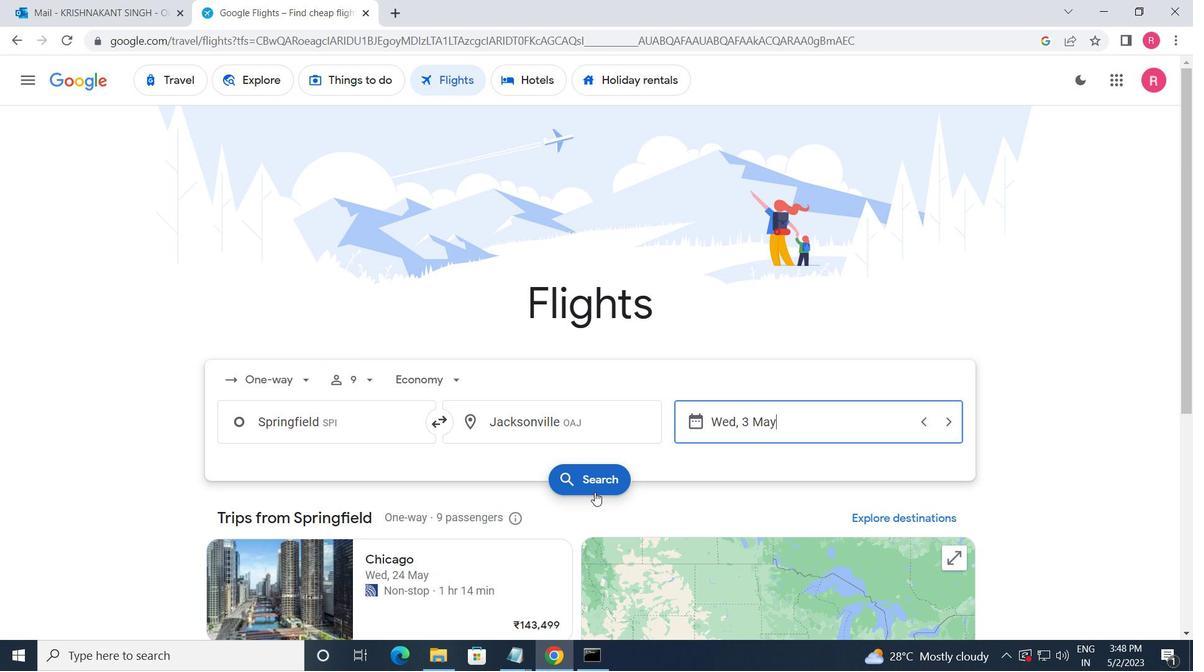 
Action: Mouse moved to (234, 224)
Screenshot: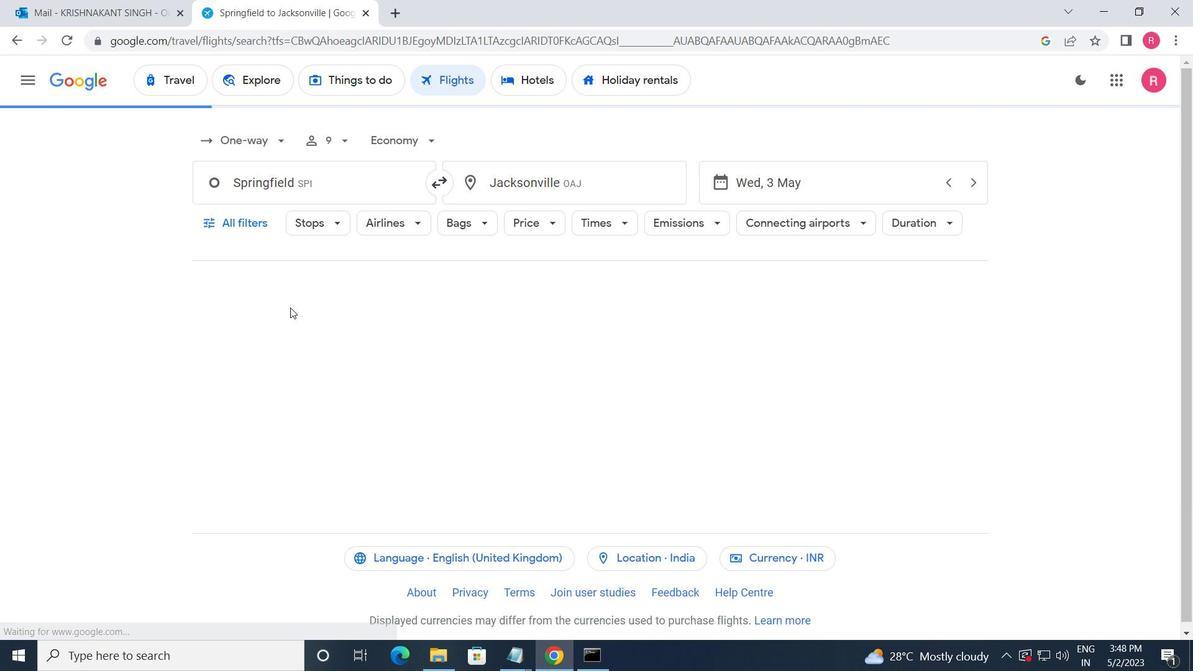 
Action: Mouse pressed left at (234, 224)
Screenshot: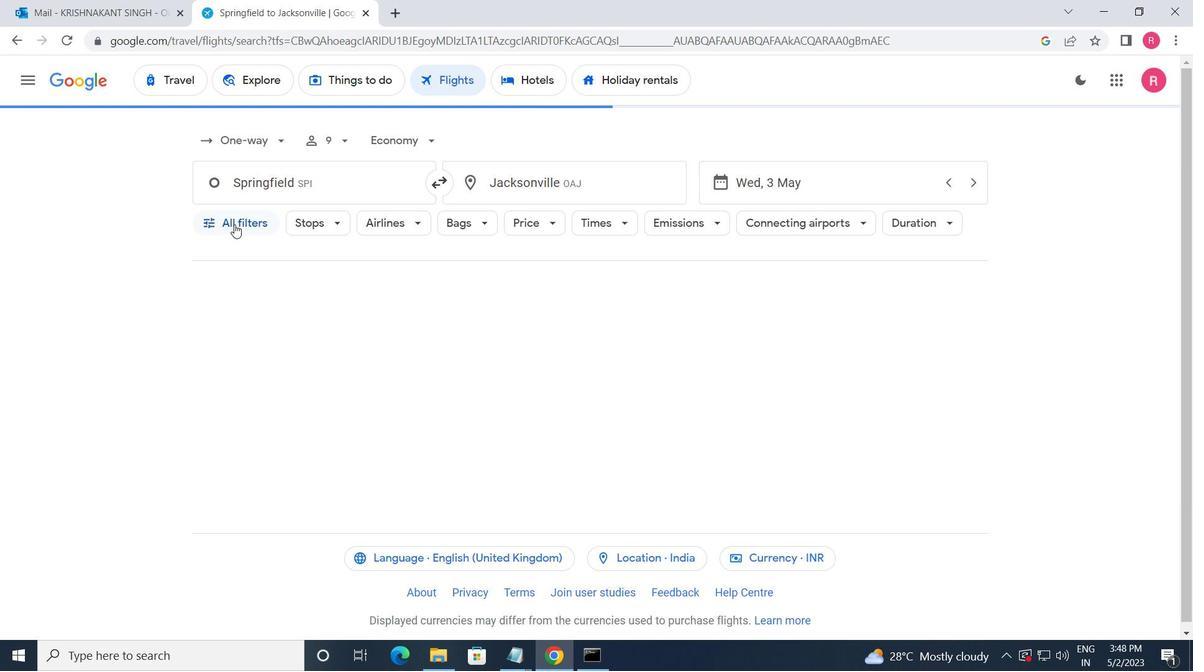 
Action: Mouse moved to (359, 374)
Screenshot: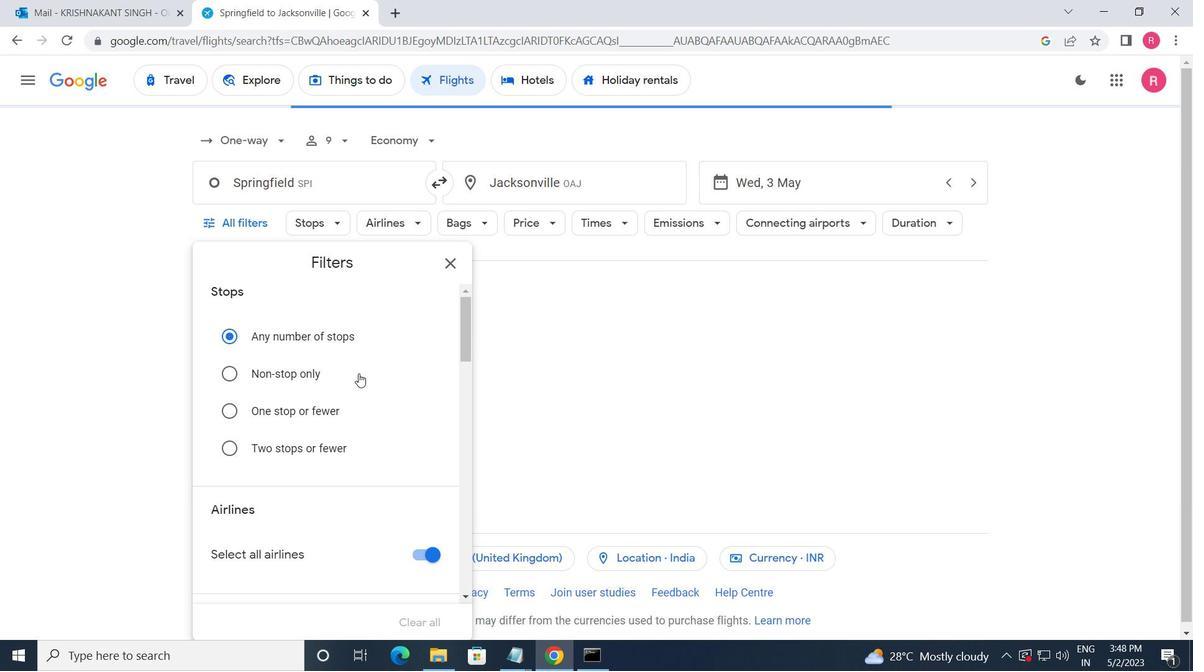 
Action: Mouse scrolled (359, 374) with delta (0, 0)
Screenshot: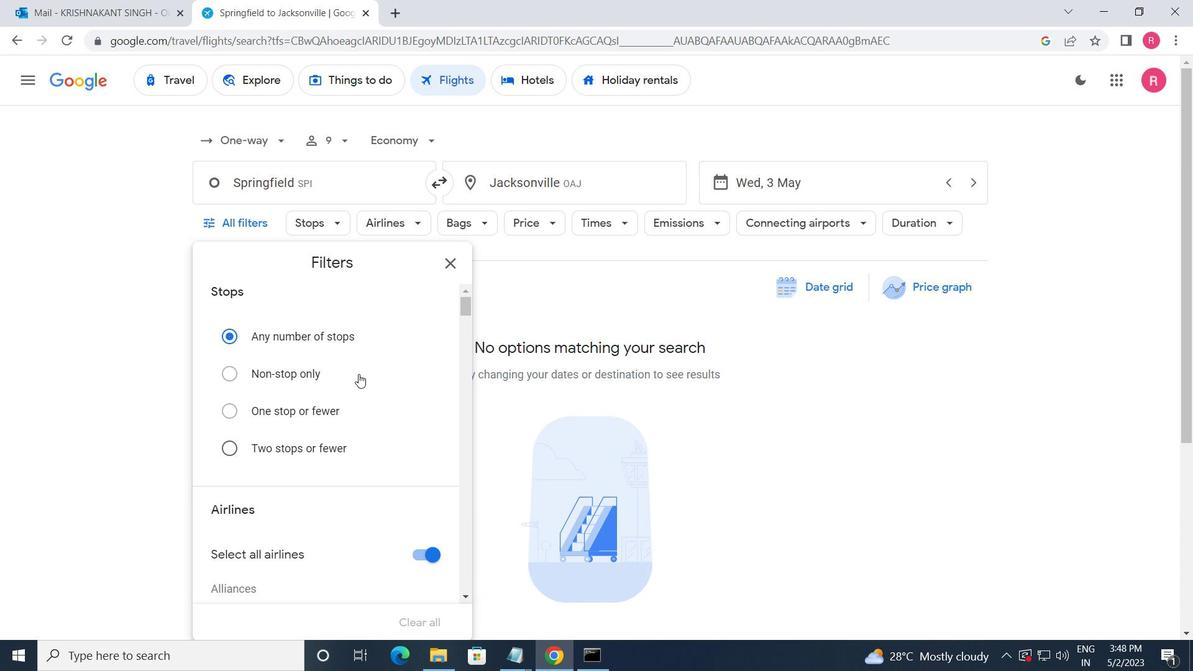 
Action: Mouse moved to (358, 377)
Screenshot: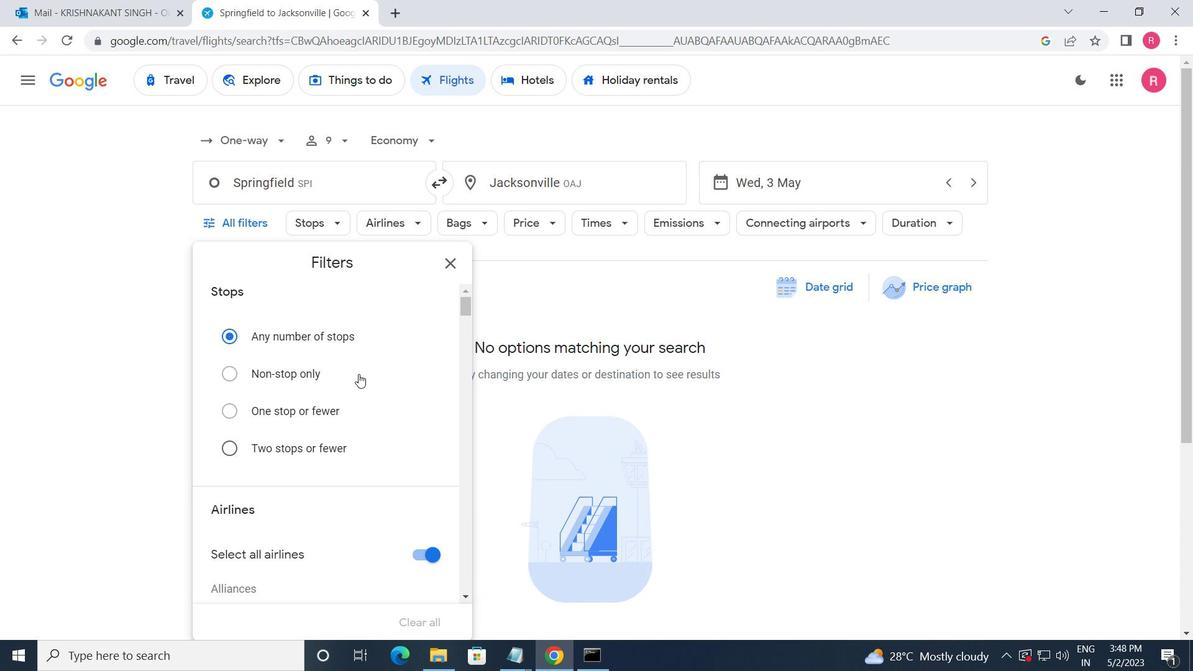 
Action: Mouse scrolled (358, 376) with delta (0, 0)
Screenshot: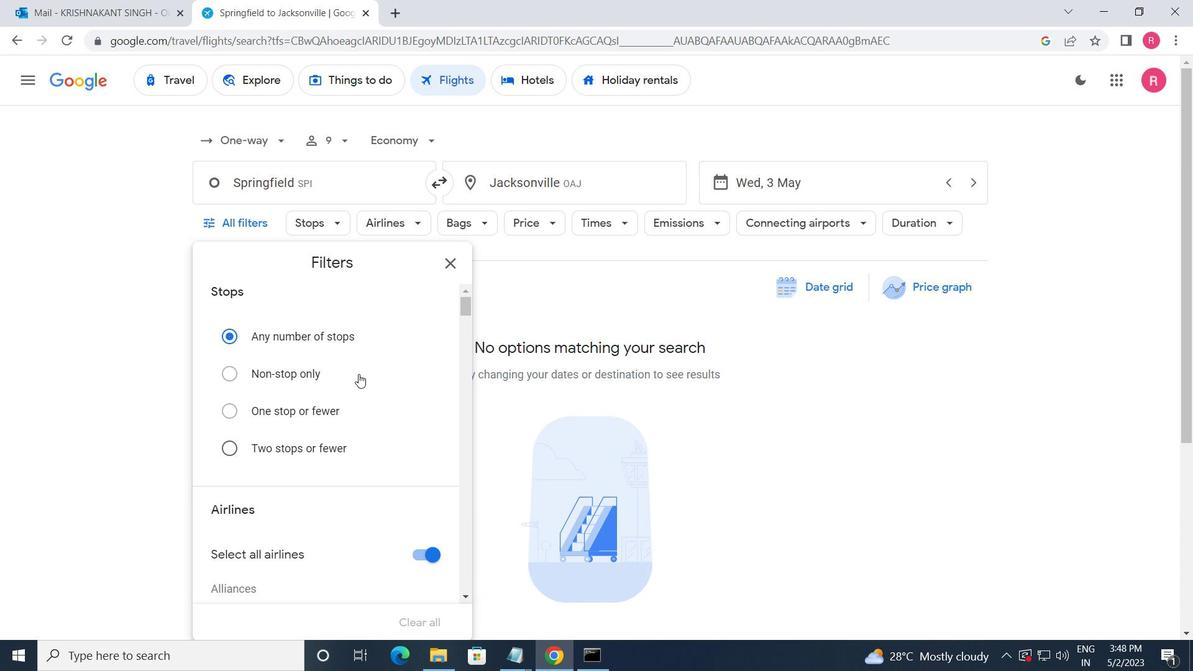
Action: Mouse moved to (358, 379)
Screenshot: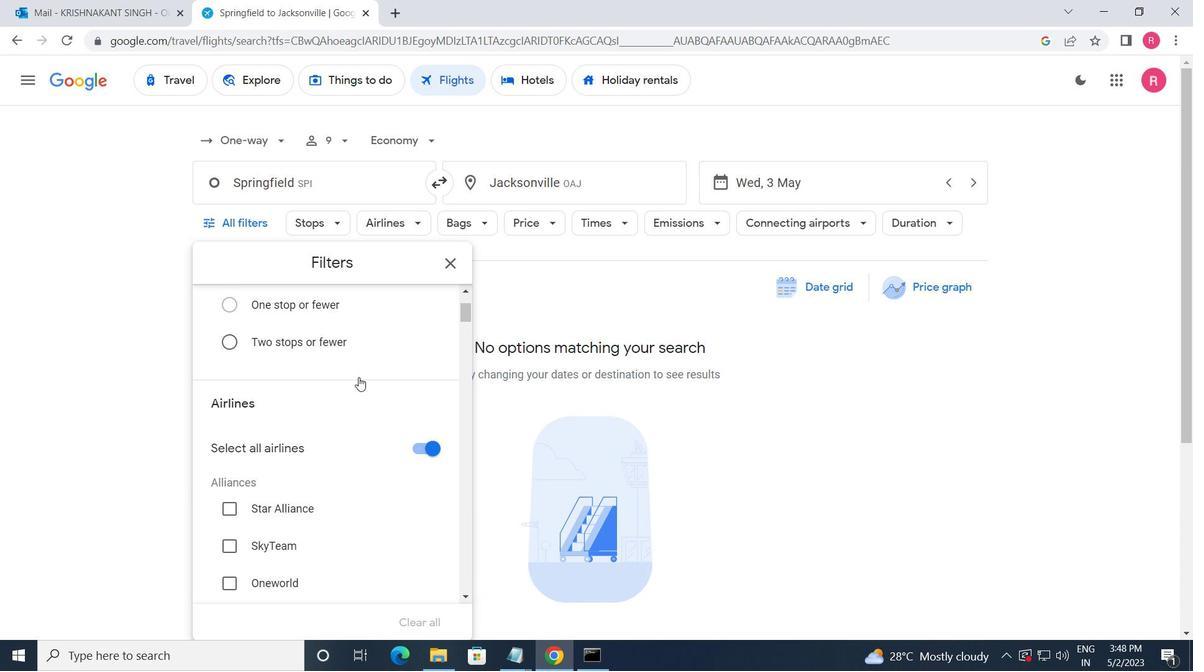 
Action: Mouse scrolled (358, 378) with delta (0, 0)
Screenshot: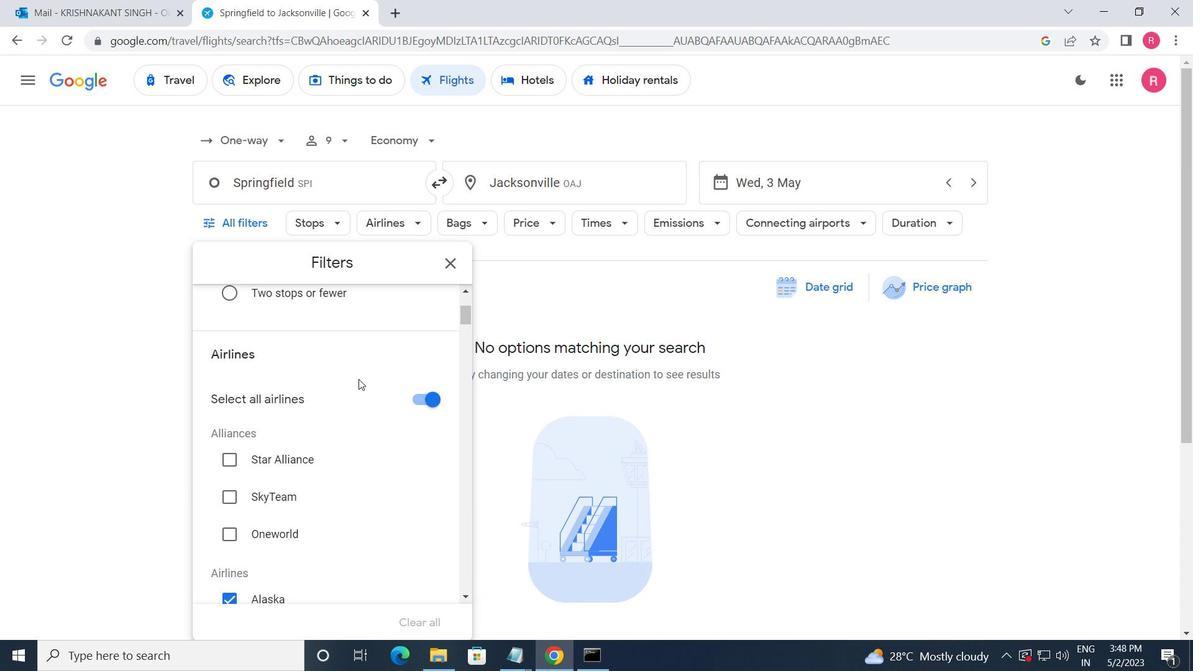 
Action: Mouse moved to (356, 381)
Screenshot: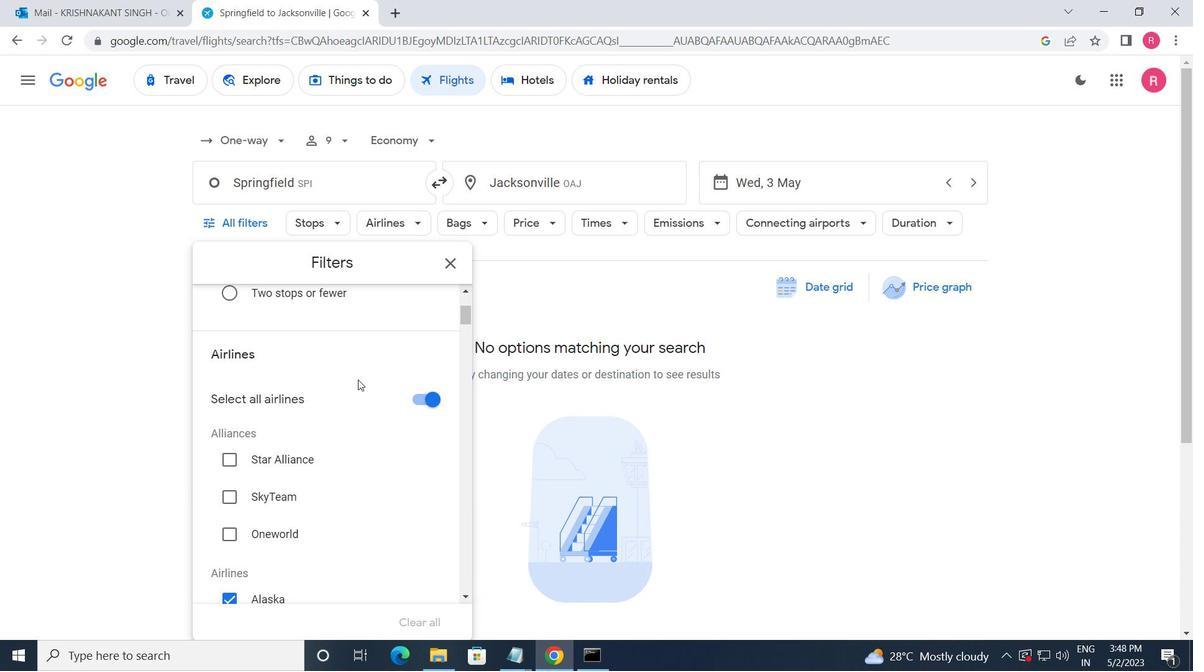 
Action: Mouse scrolled (356, 380) with delta (0, 0)
Screenshot: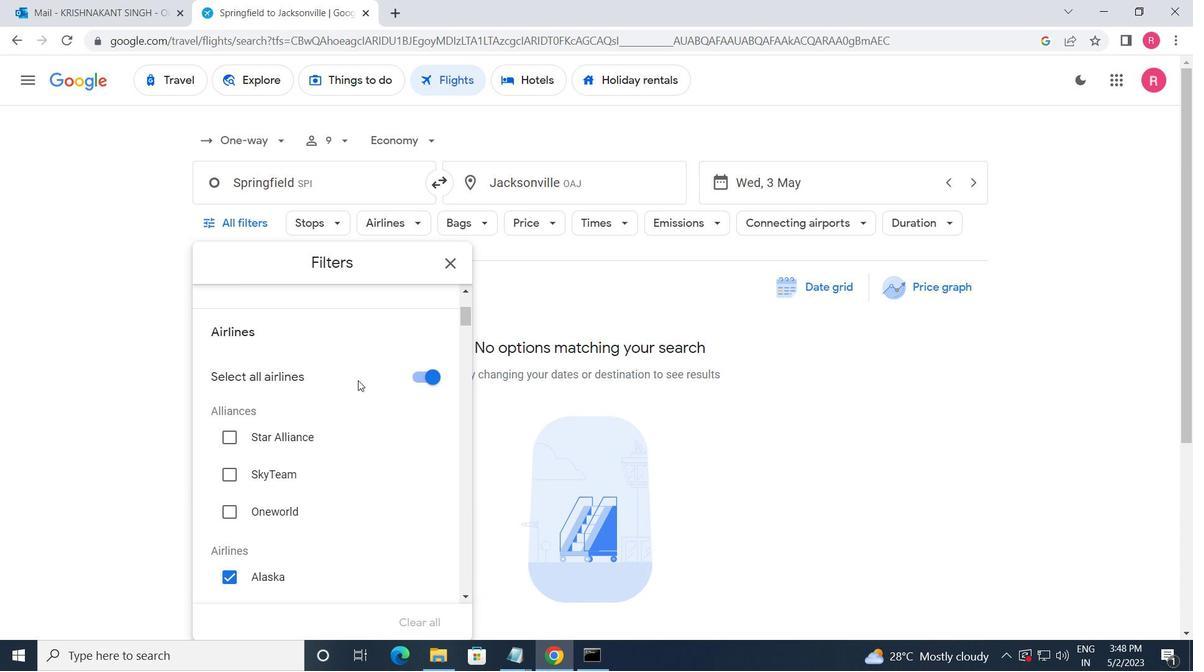 
Action: Mouse scrolled (356, 380) with delta (0, 0)
Screenshot: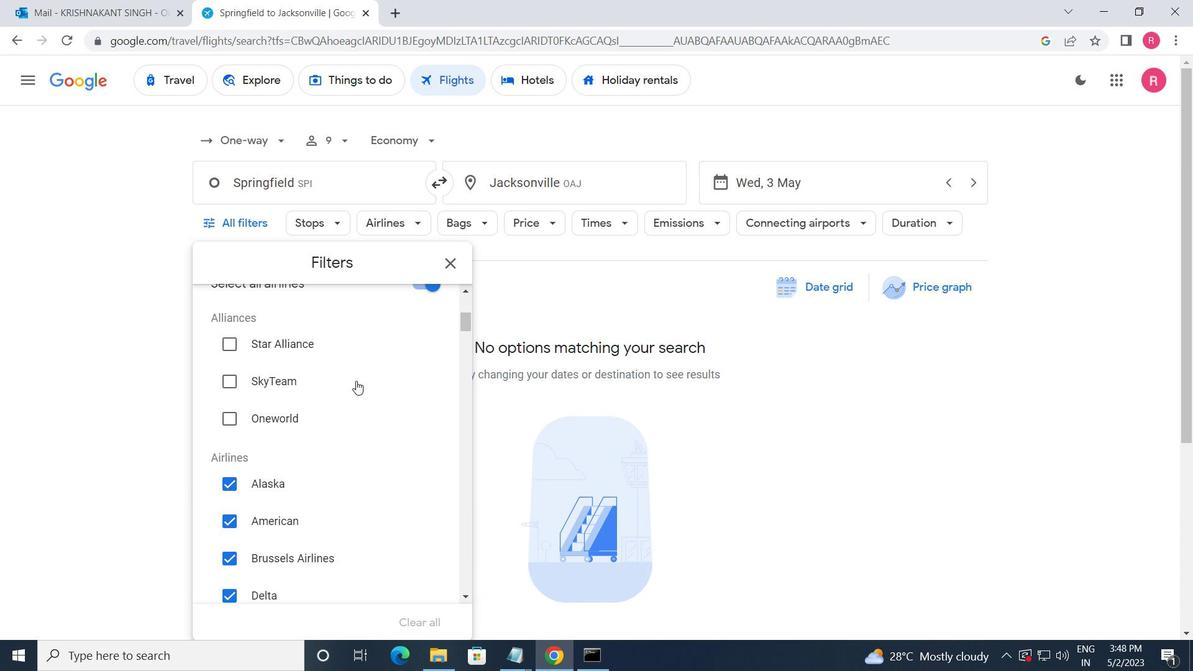 
Action: Mouse moved to (400, 369)
Screenshot: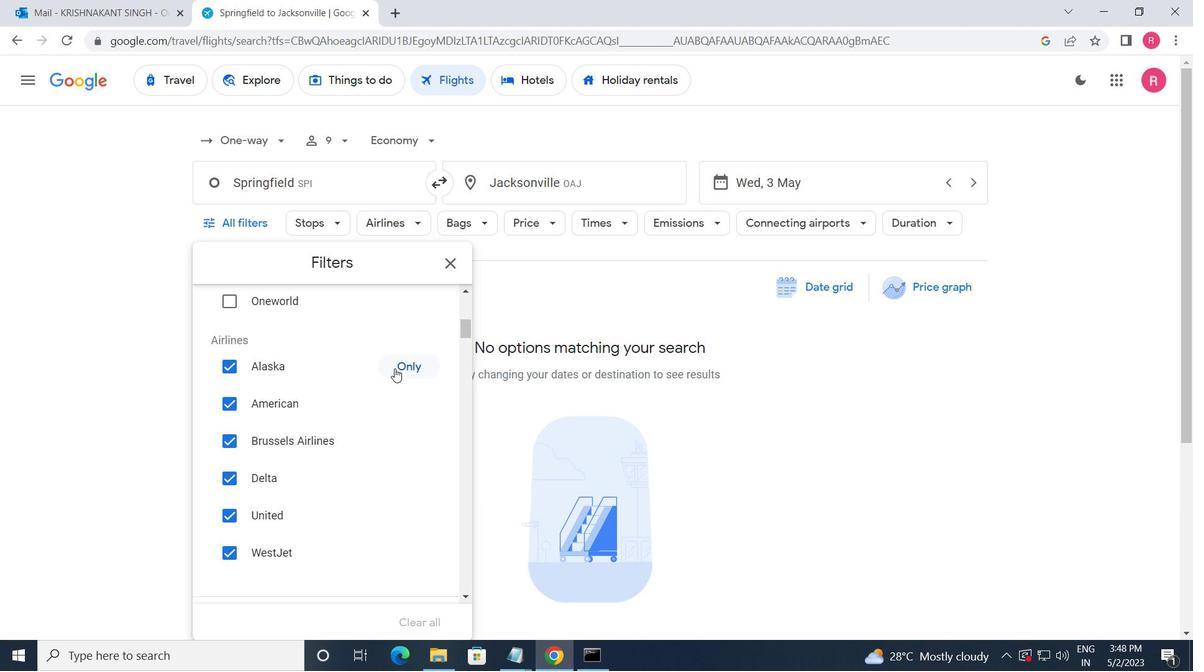 
Action: Mouse pressed left at (400, 369)
Screenshot: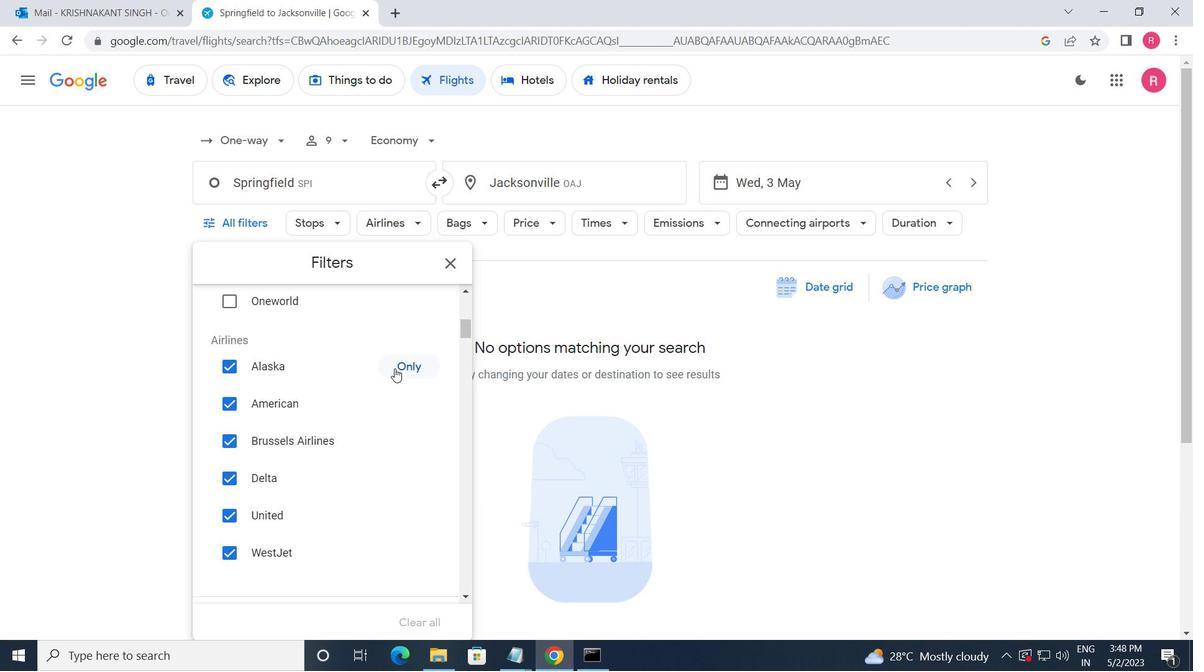 
Action: Mouse moved to (390, 407)
Screenshot: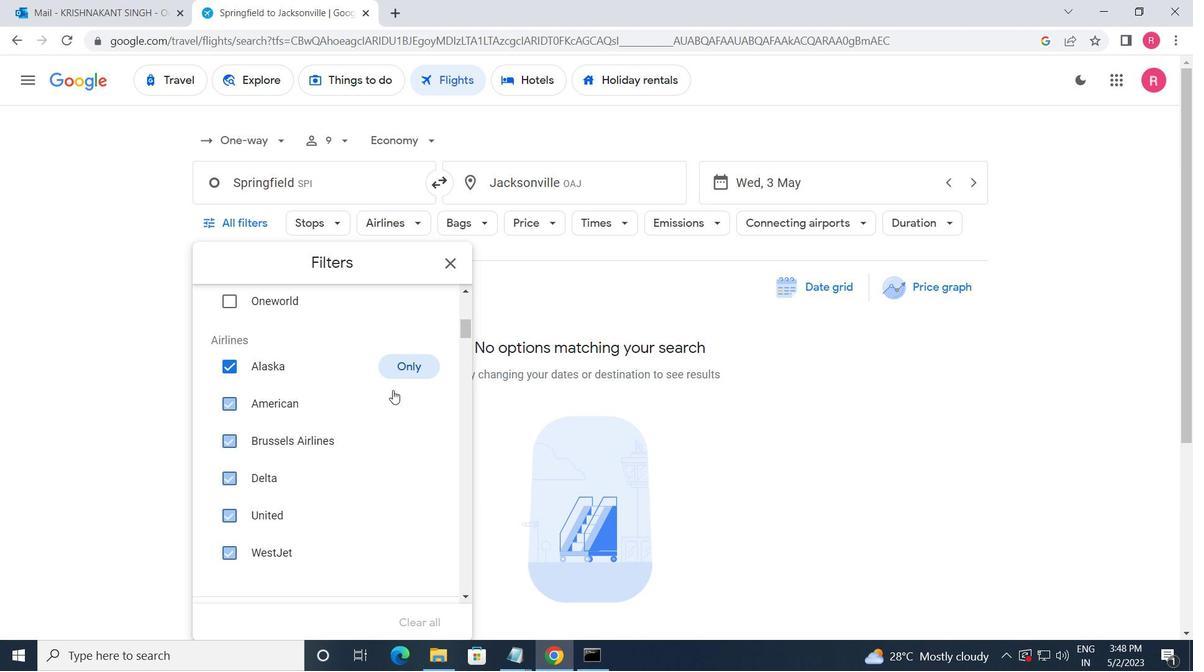 
Action: Mouse scrolled (390, 406) with delta (0, 0)
Screenshot: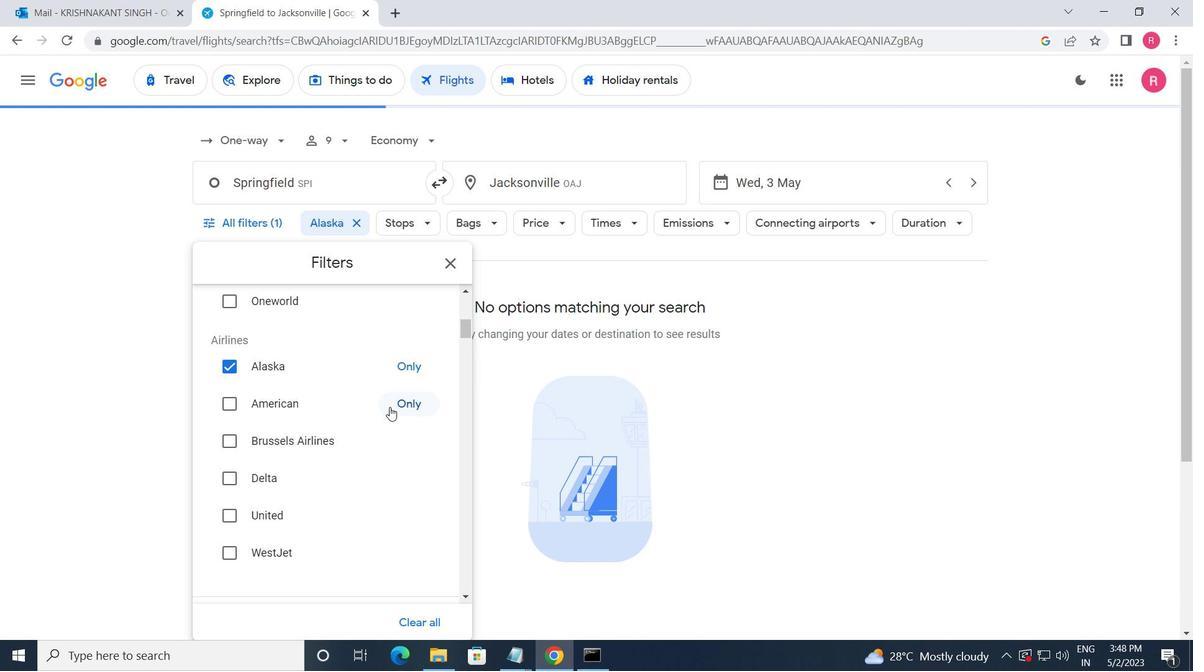 
Action: Mouse moved to (390, 408)
Screenshot: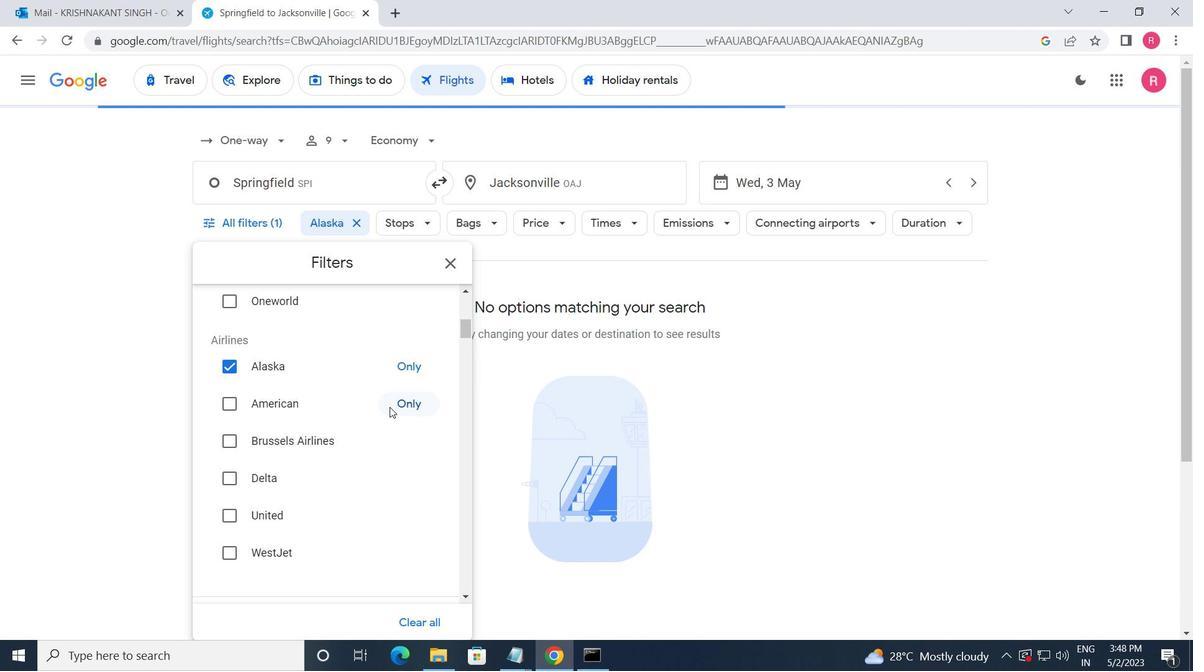 
Action: Mouse scrolled (390, 407) with delta (0, 0)
Screenshot: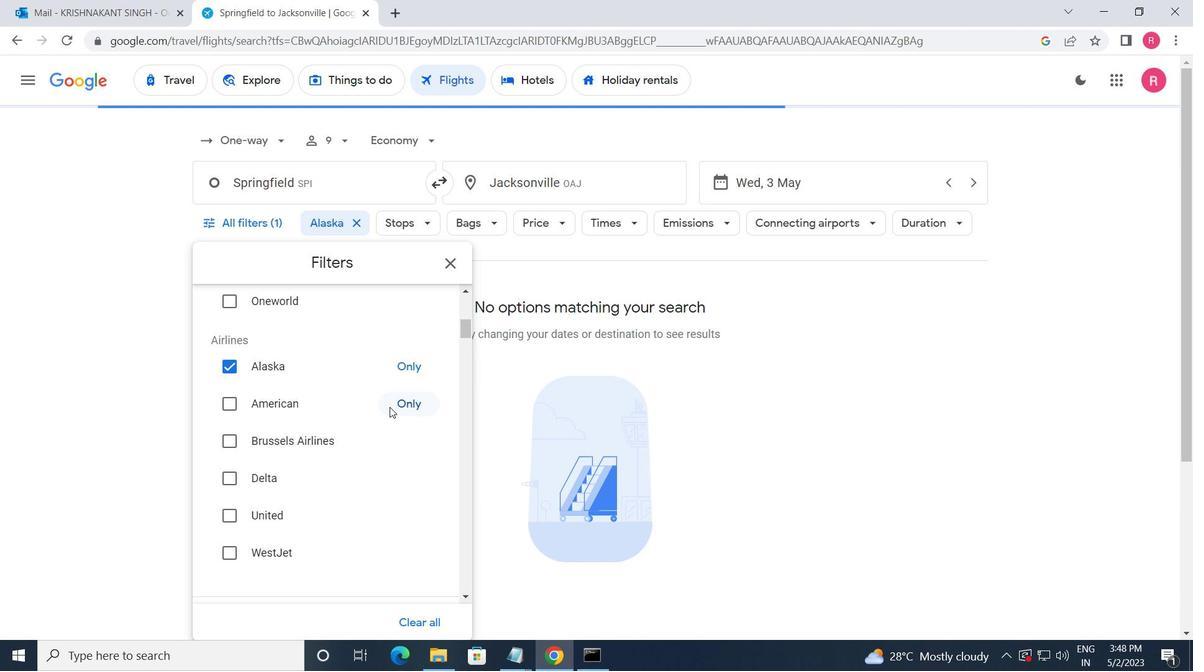 
Action: Mouse scrolled (390, 407) with delta (0, 0)
Screenshot: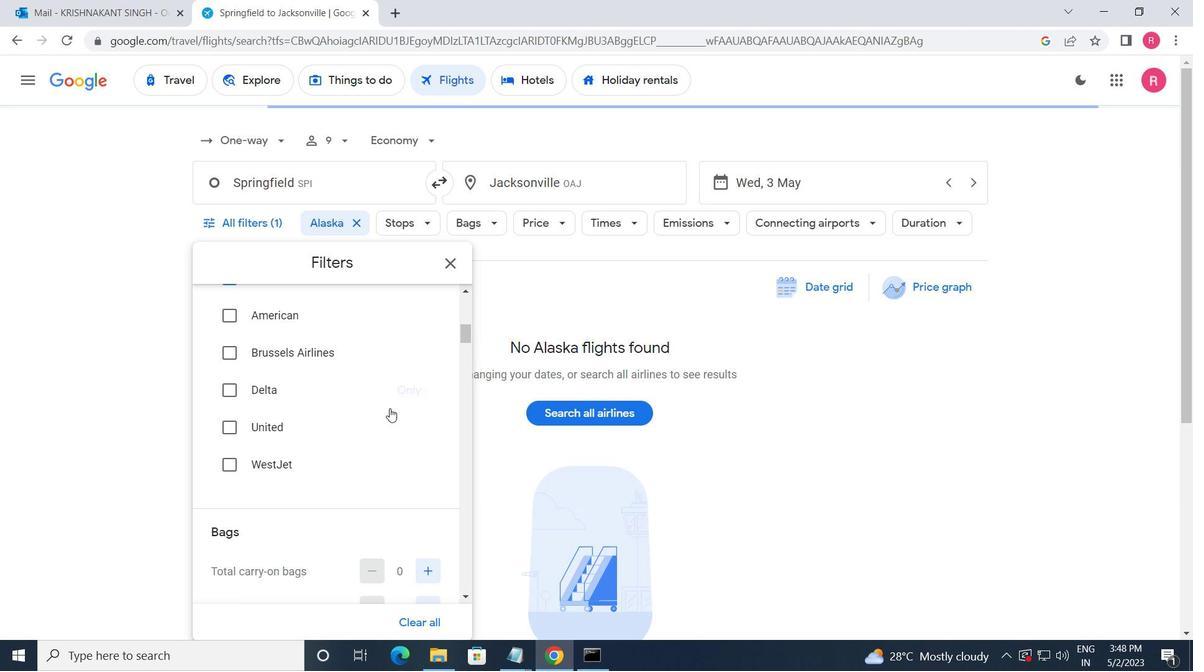 
Action: Mouse moved to (425, 458)
Screenshot: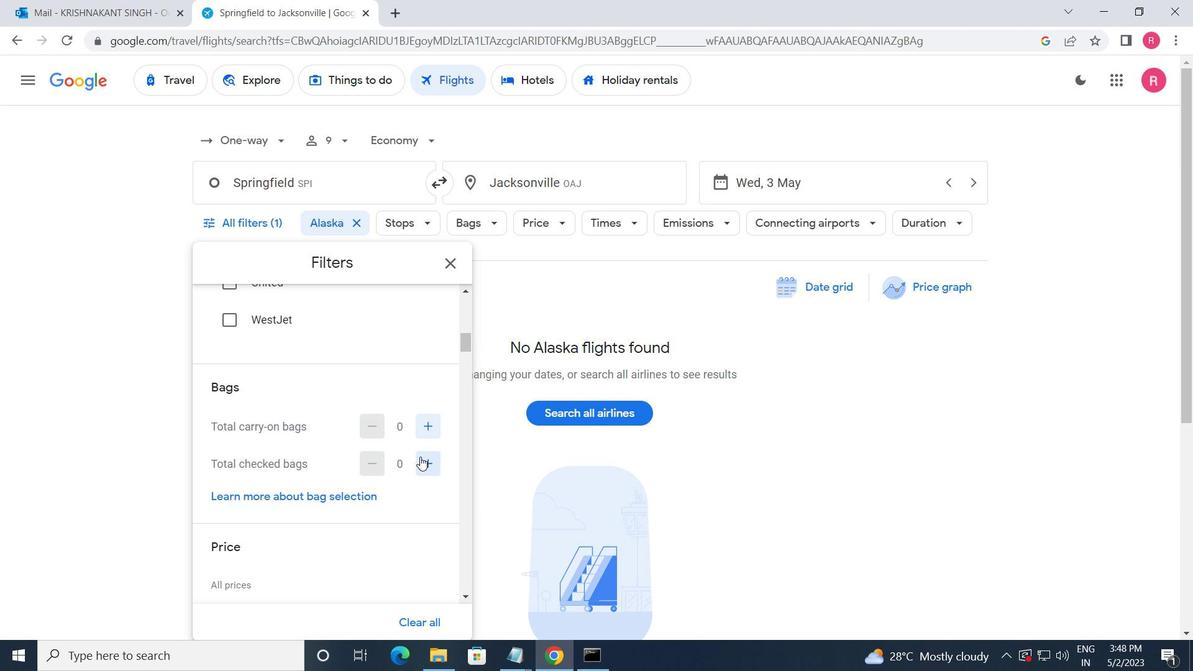 
Action: Mouse pressed left at (425, 458)
Screenshot: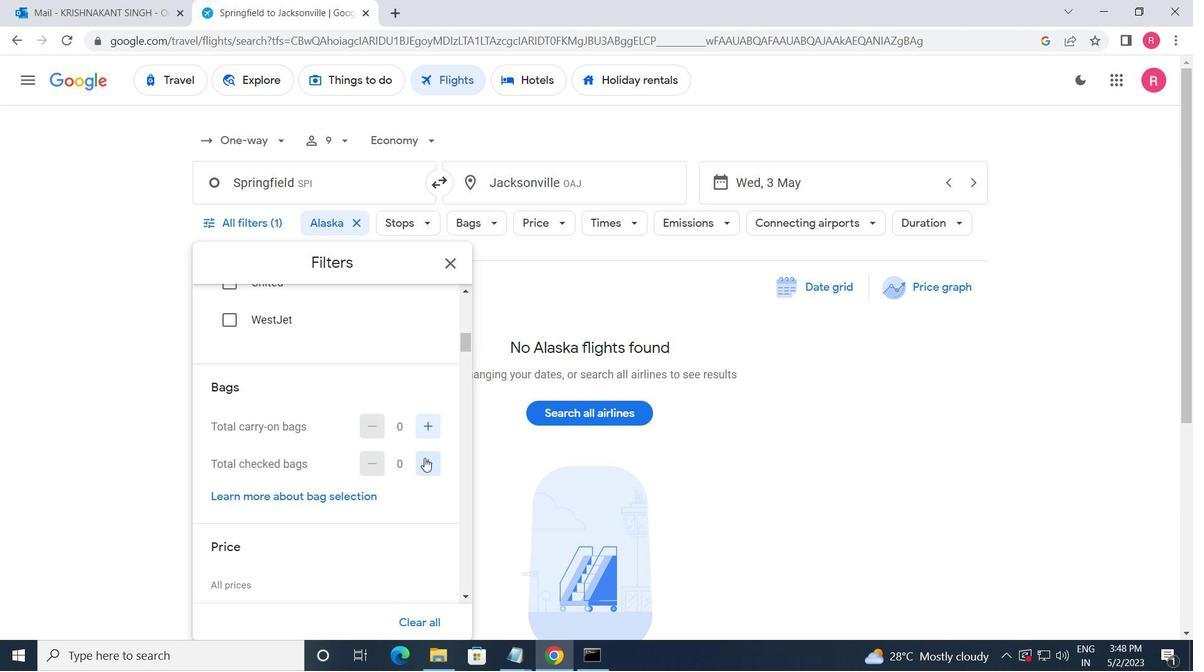 
Action: Mouse moved to (425, 458)
Screenshot: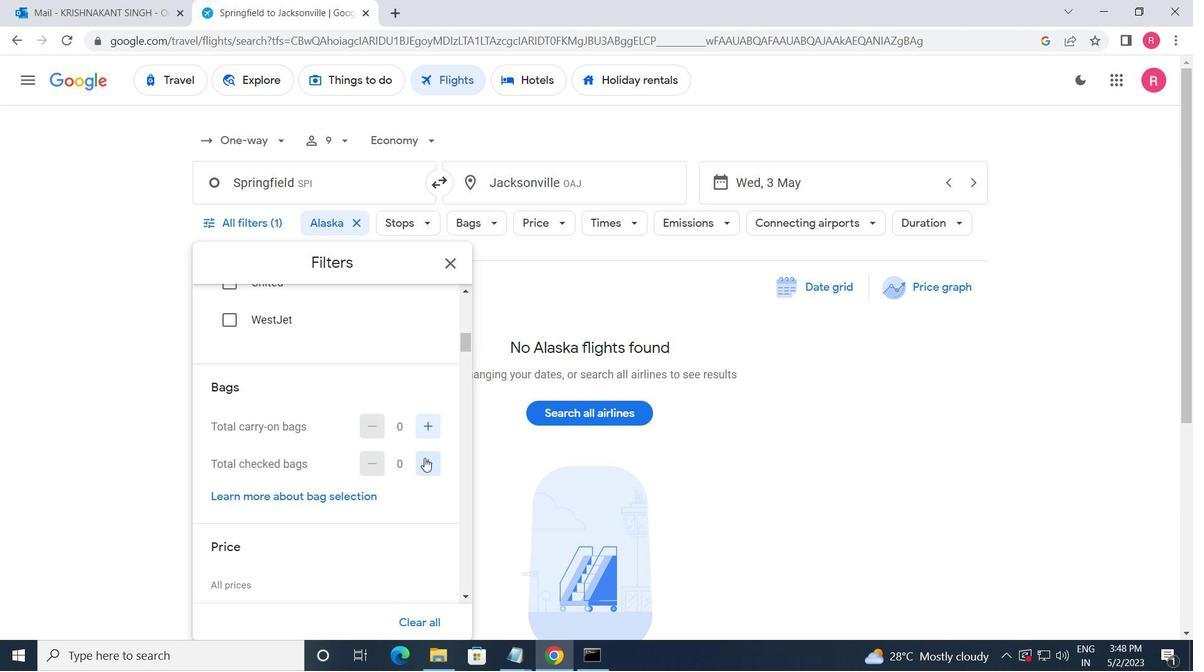 
Action: Mouse pressed left at (425, 458)
Screenshot: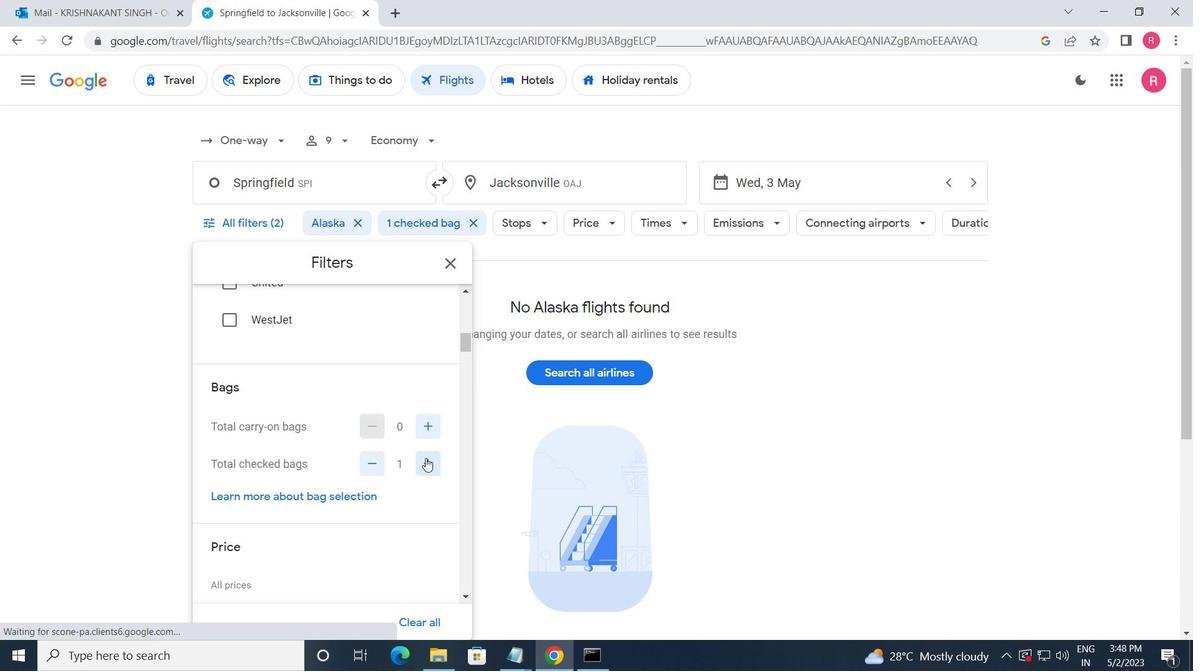 
Action: Mouse moved to (411, 477)
Screenshot: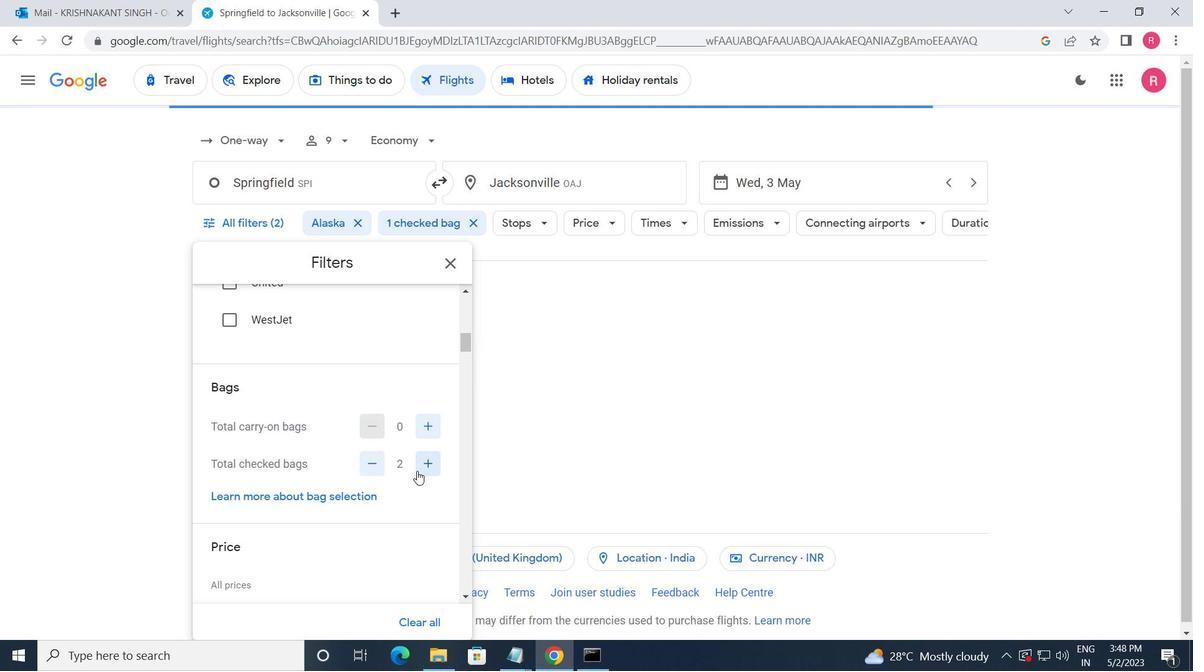 
Action: Mouse scrolled (411, 476) with delta (0, 0)
Screenshot: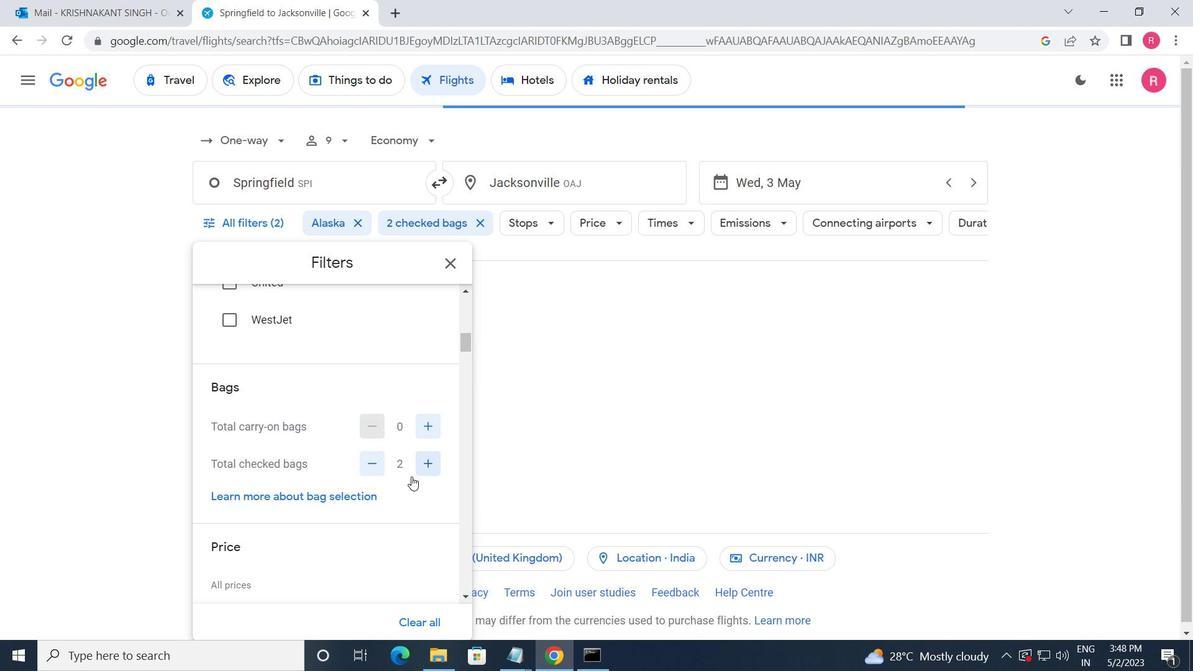 
Action: Mouse scrolled (411, 476) with delta (0, 0)
Screenshot: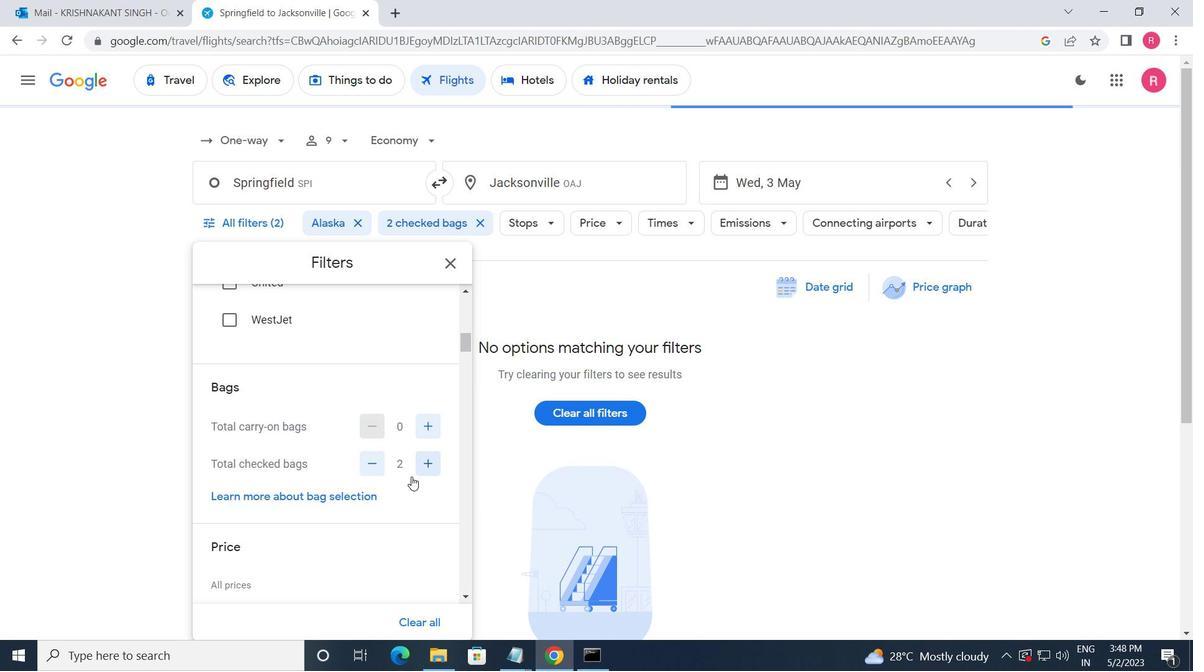 
Action: Mouse moved to (438, 462)
Screenshot: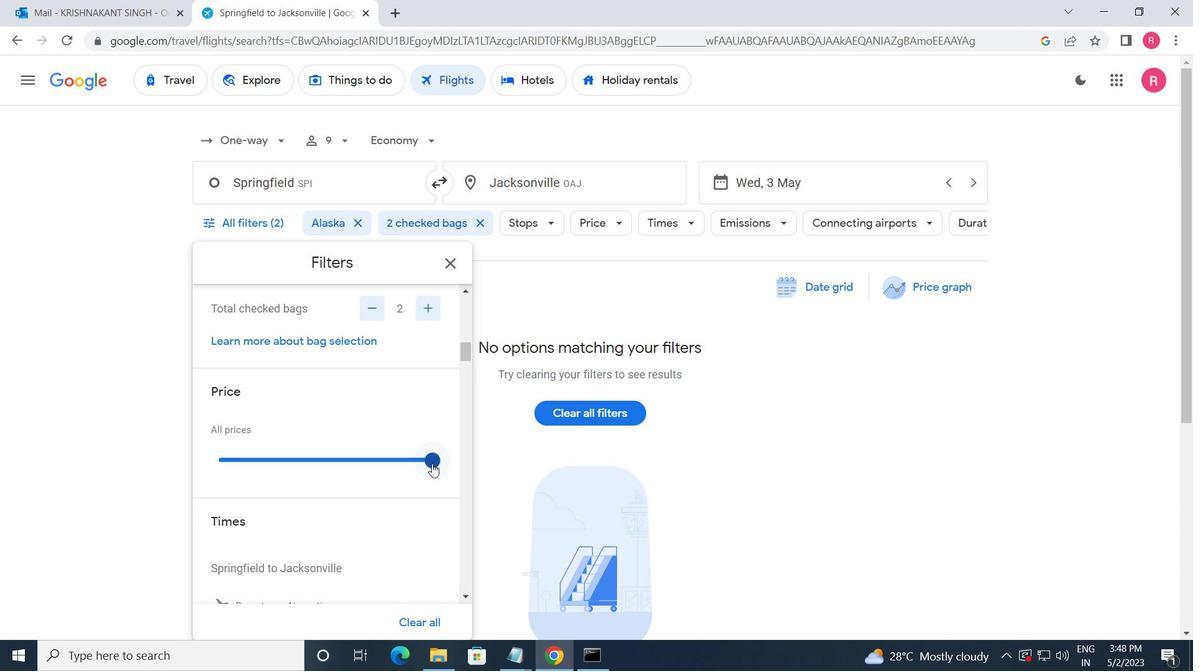 
Action: Mouse pressed left at (438, 462)
Screenshot: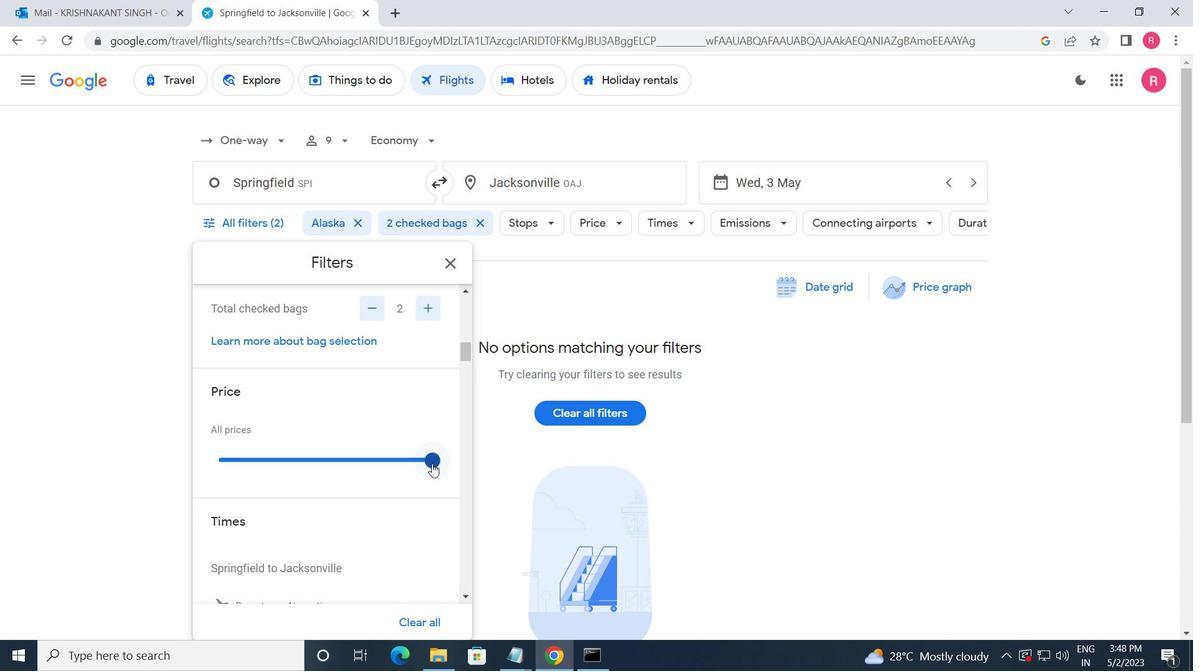 
Action: Mouse moved to (409, 483)
Screenshot: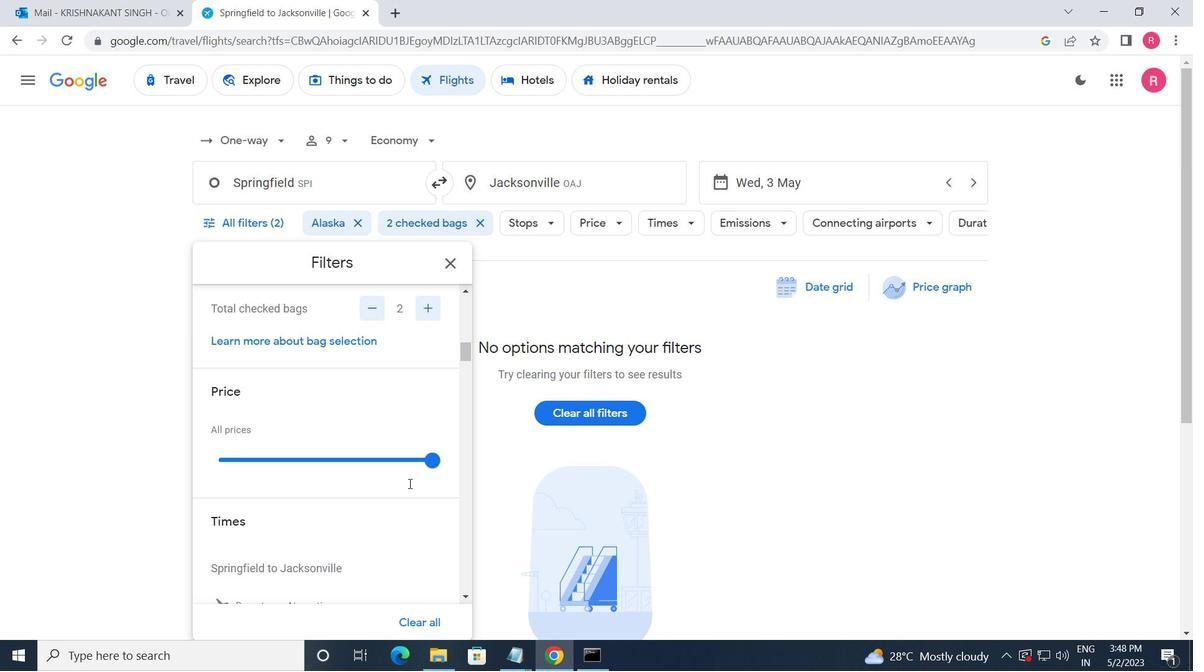 
Action: Mouse scrolled (409, 482) with delta (0, 0)
Screenshot: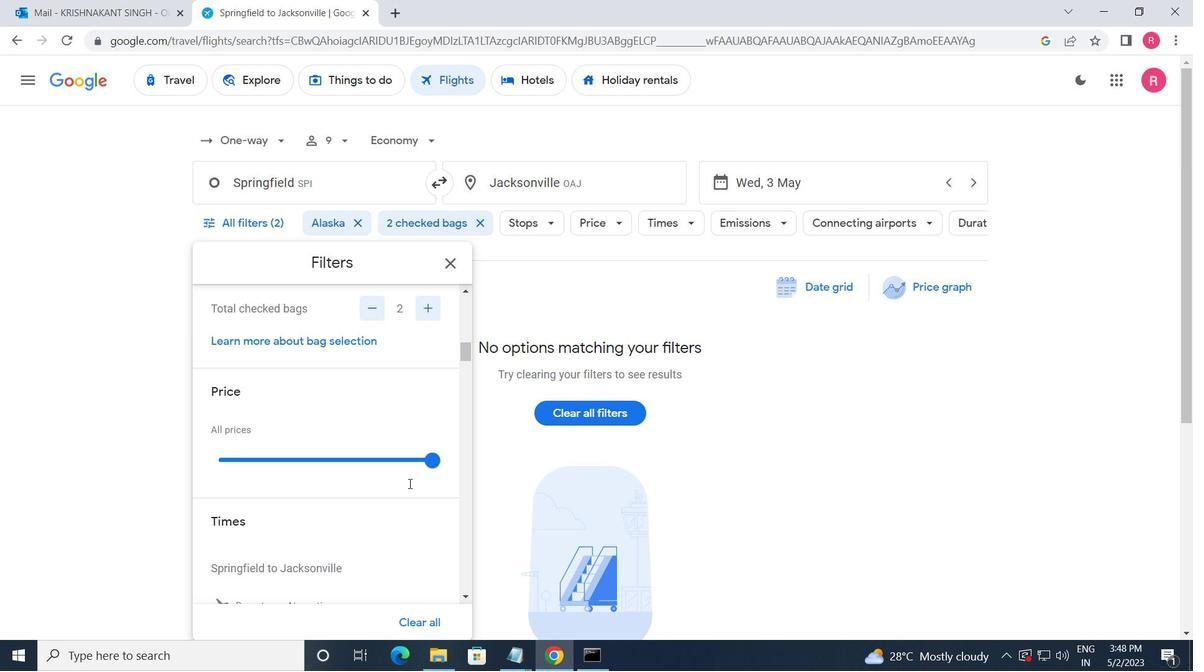 
Action: Mouse moved to (409, 482)
Screenshot: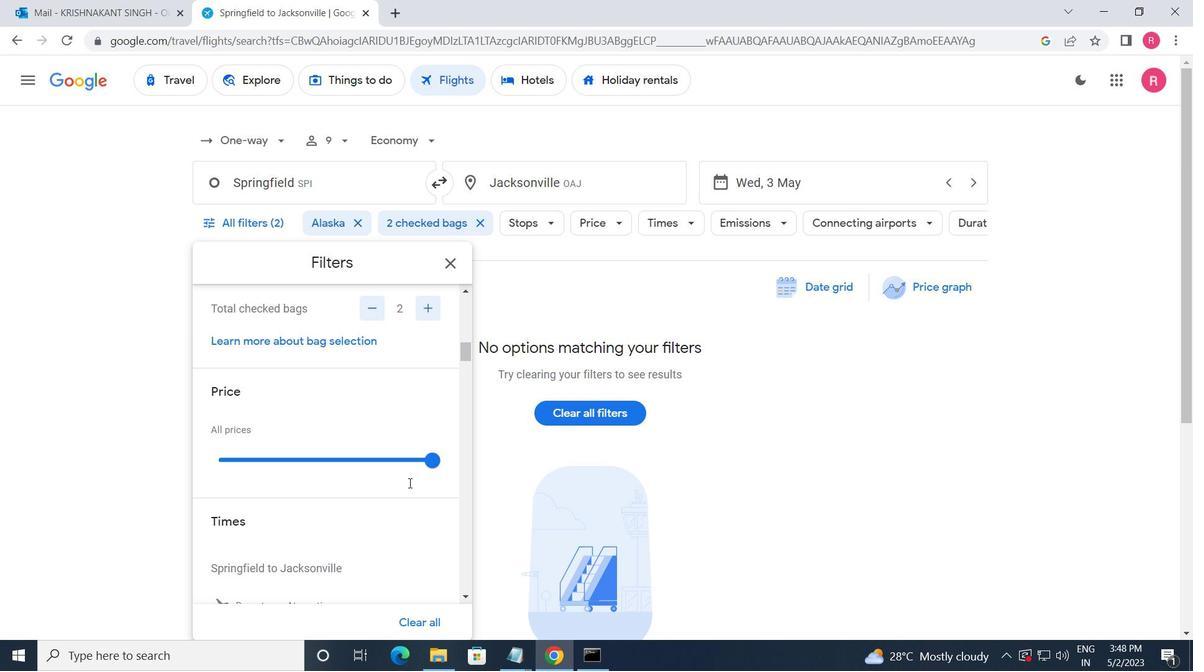 
Action: Mouse scrolled (409, 482) with delta (0, 0)
Screenshot: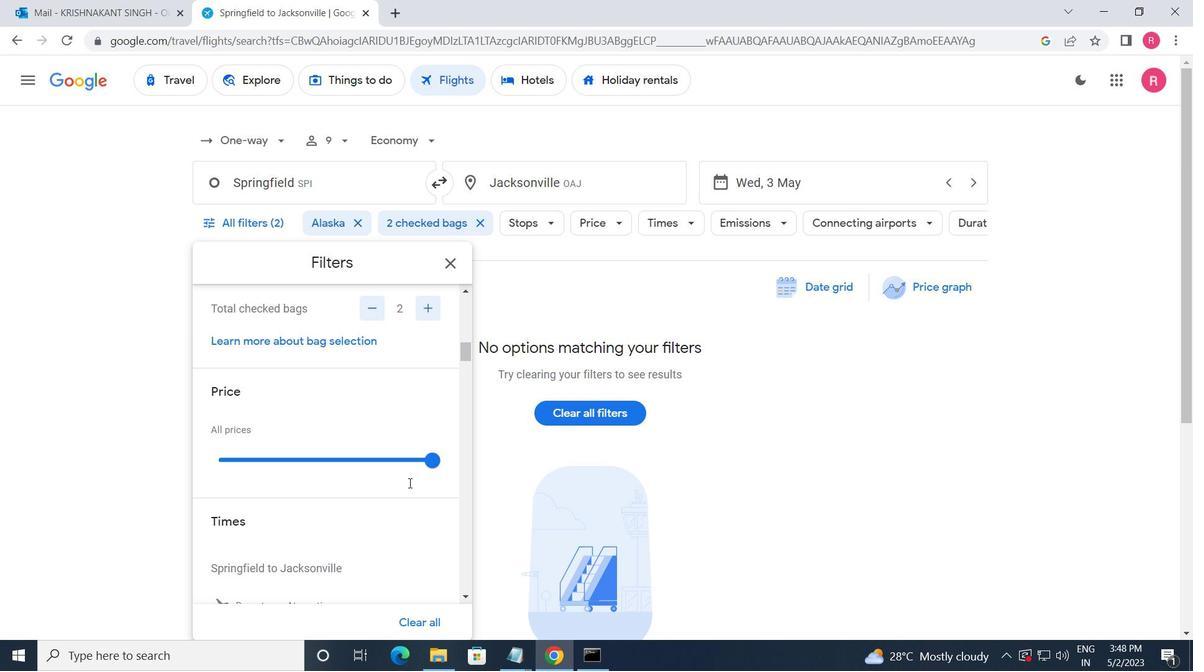 
Action: Mouse moved to (394, 389)
Screenshot: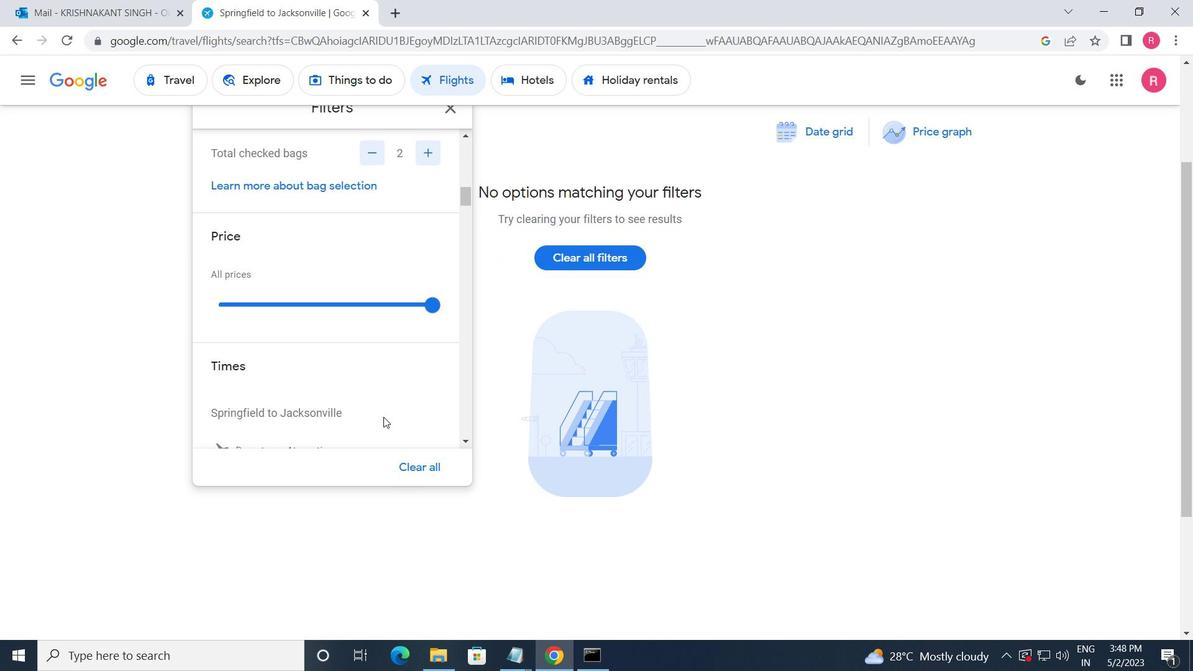 
Action: Mouse scrolled (394, 388) with delta (0, 0)
Screenshot: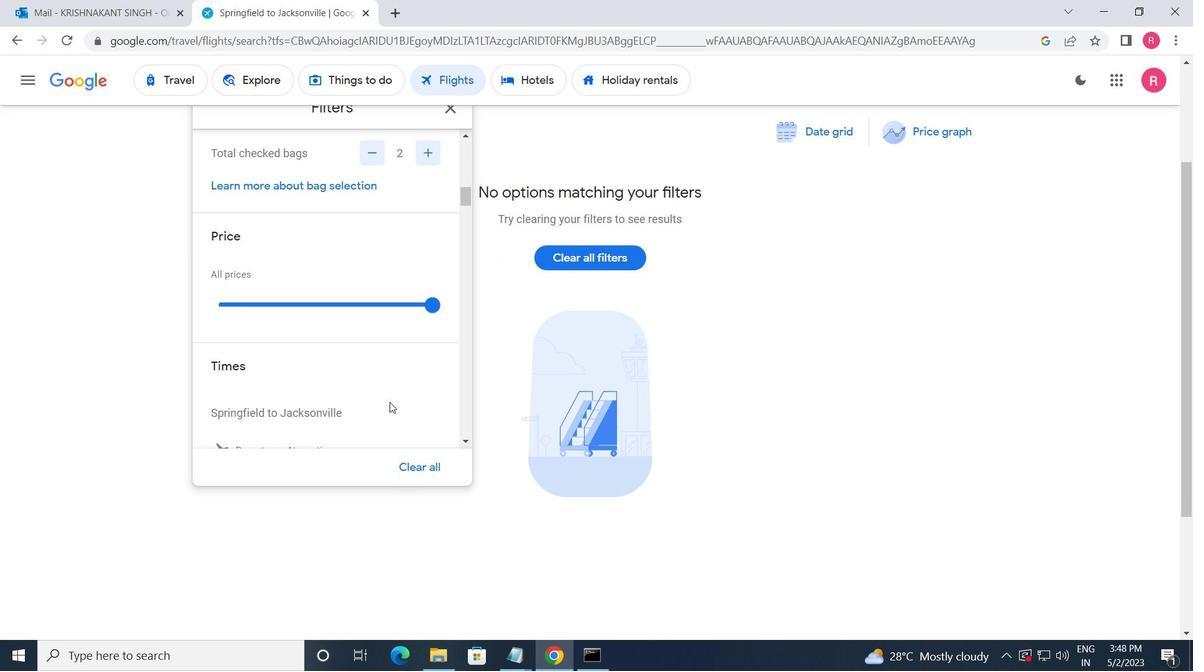 
Action: Mouse scrolled (394, 388) with delta (0, 0)
Screenshot: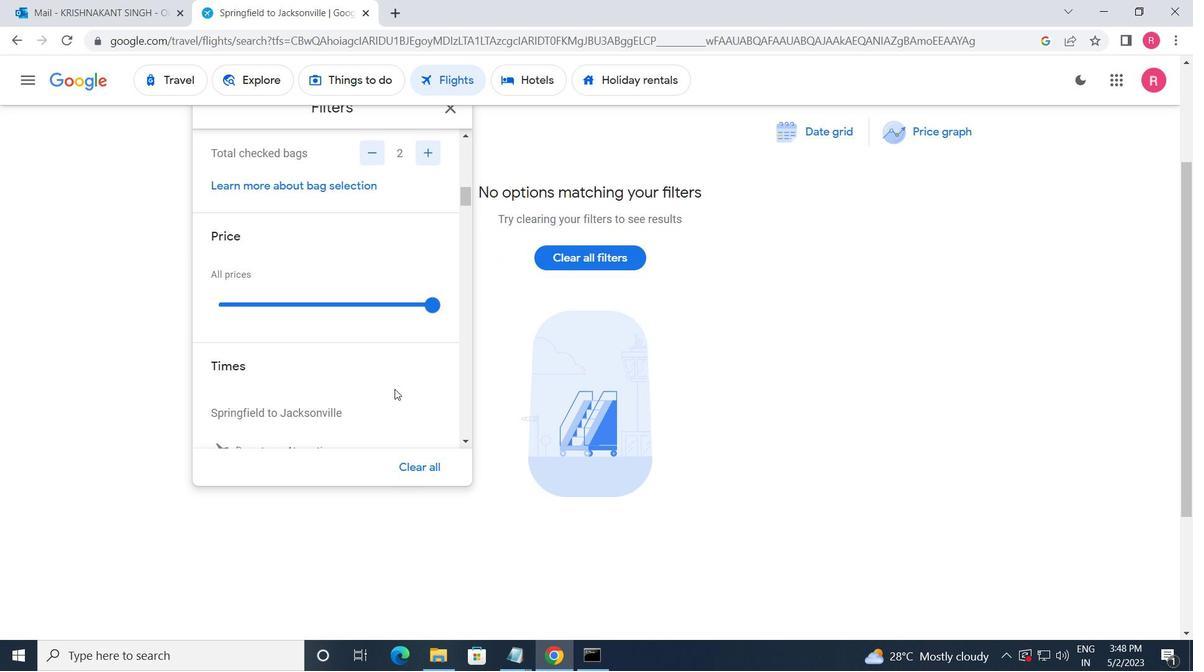 
Action: Mouse moved to (229, 316)
Screenshot: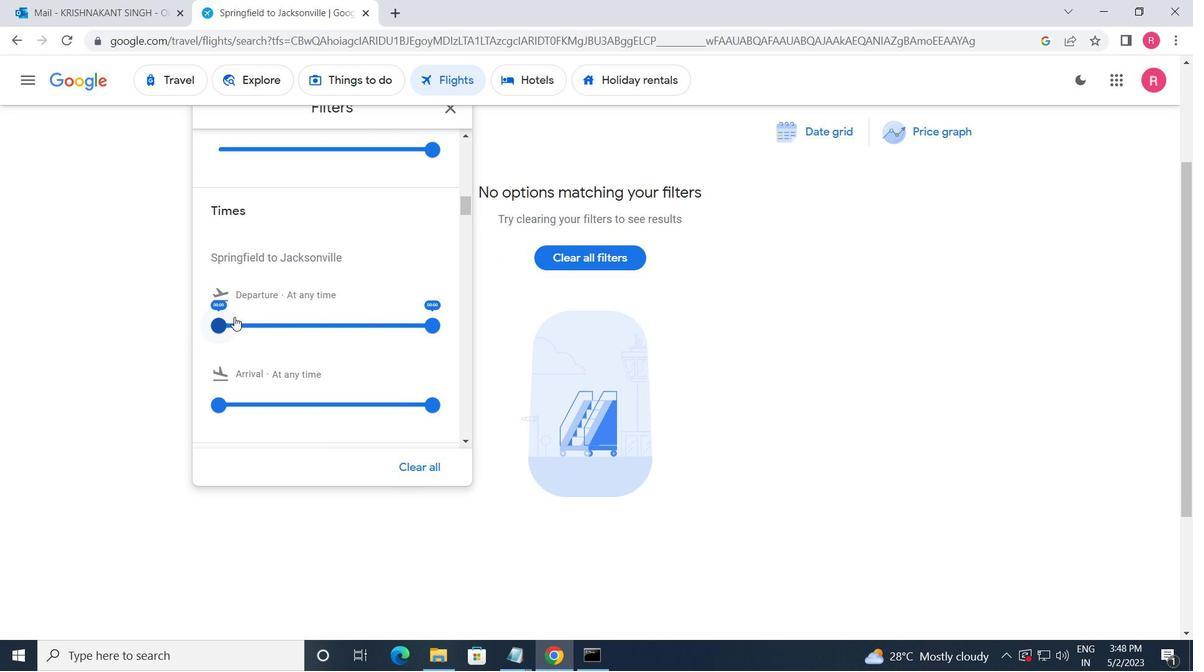 
Action: Mouse pressed left at (229, 316)
Screenshot: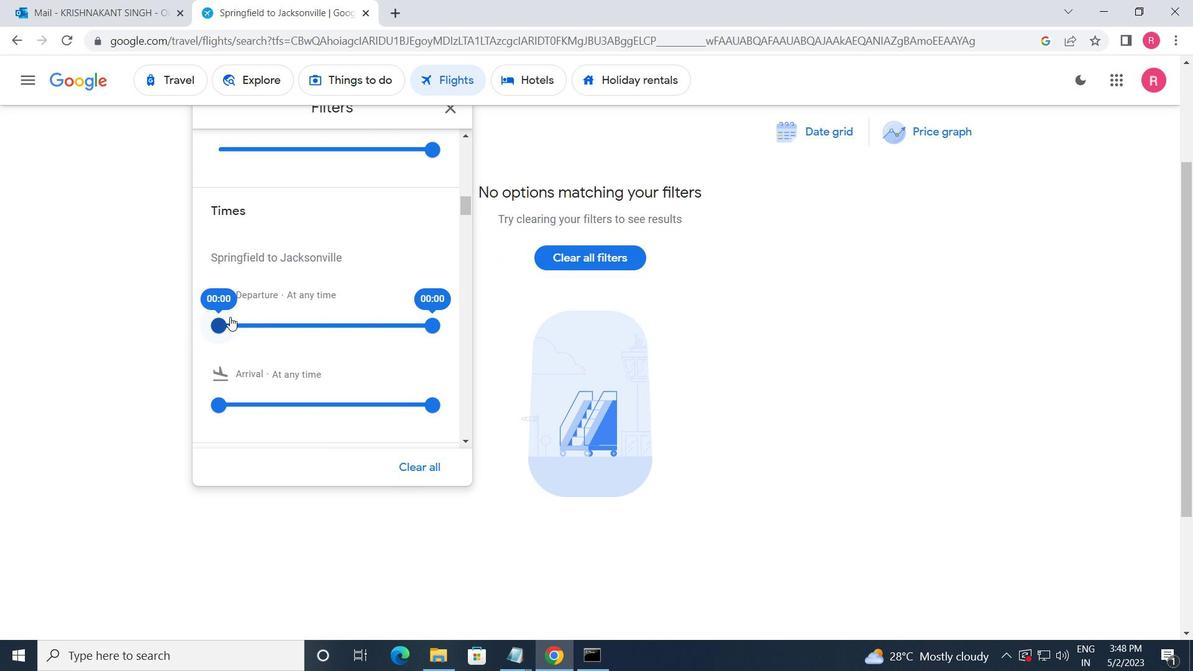 
Action: Mouse moved to (433, 324)
Screenshot: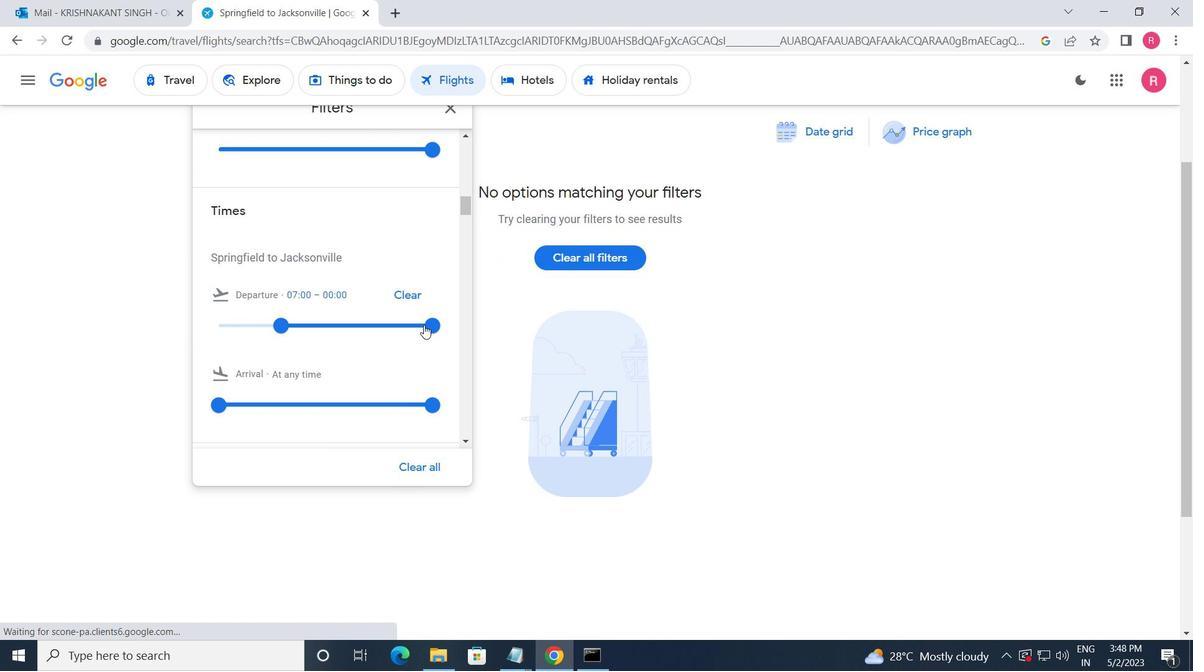 
Action: Mouse pressed left at (433, 324)
Screenshot: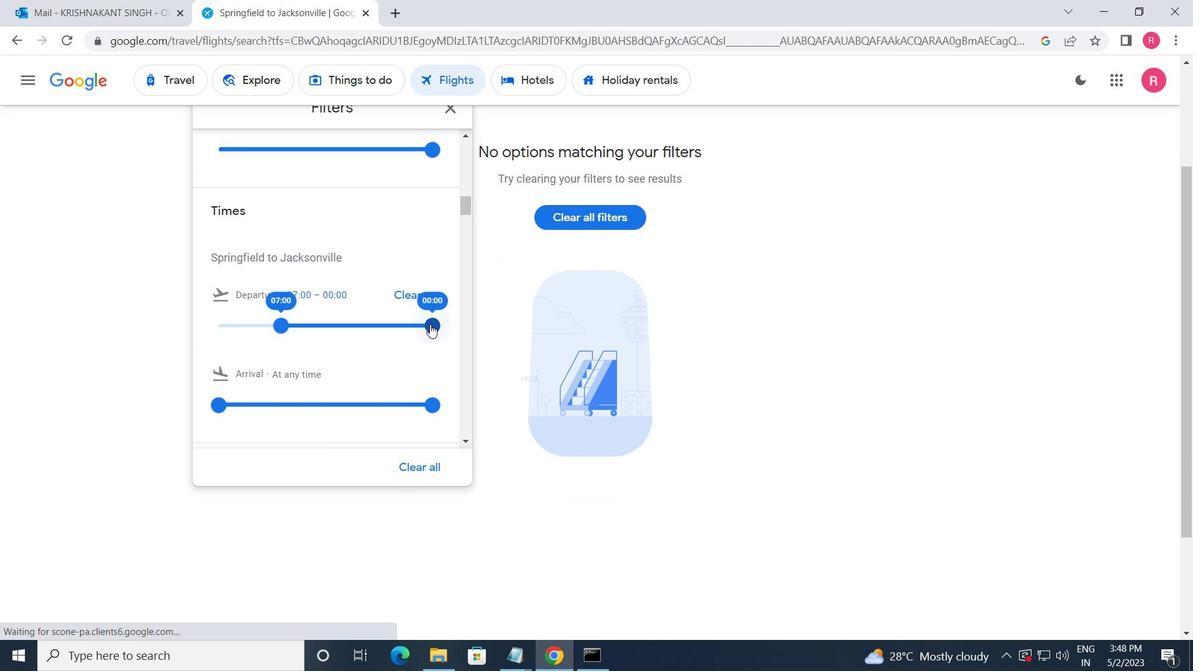 
Action: Mouse moved to (436, 192)
Screenshot: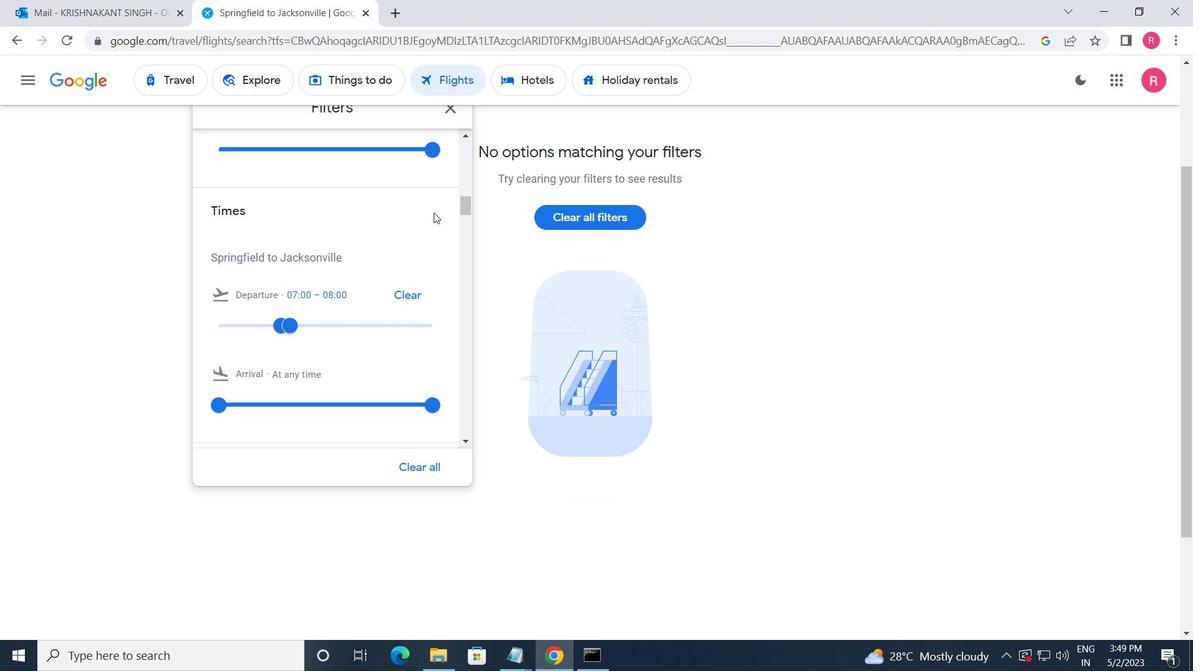 
Action: Mouse scrolled (436, 192) with delta (0, 0)
Screenshot: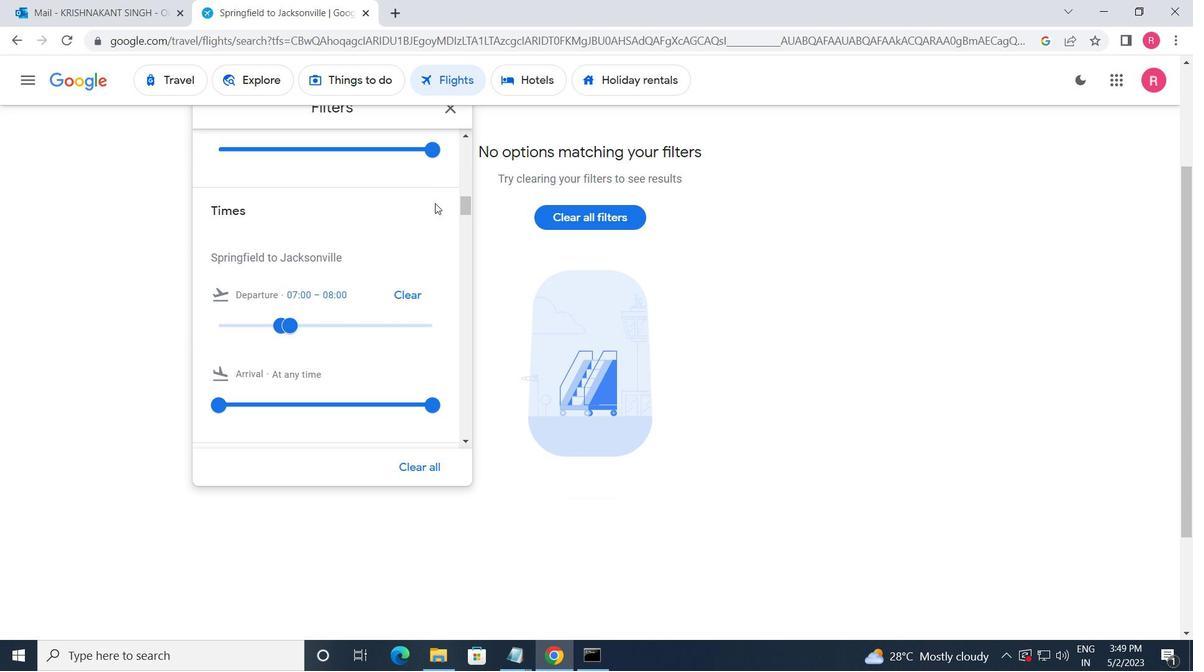 
Action: Mouse moved to (450, 261)
Screenshot: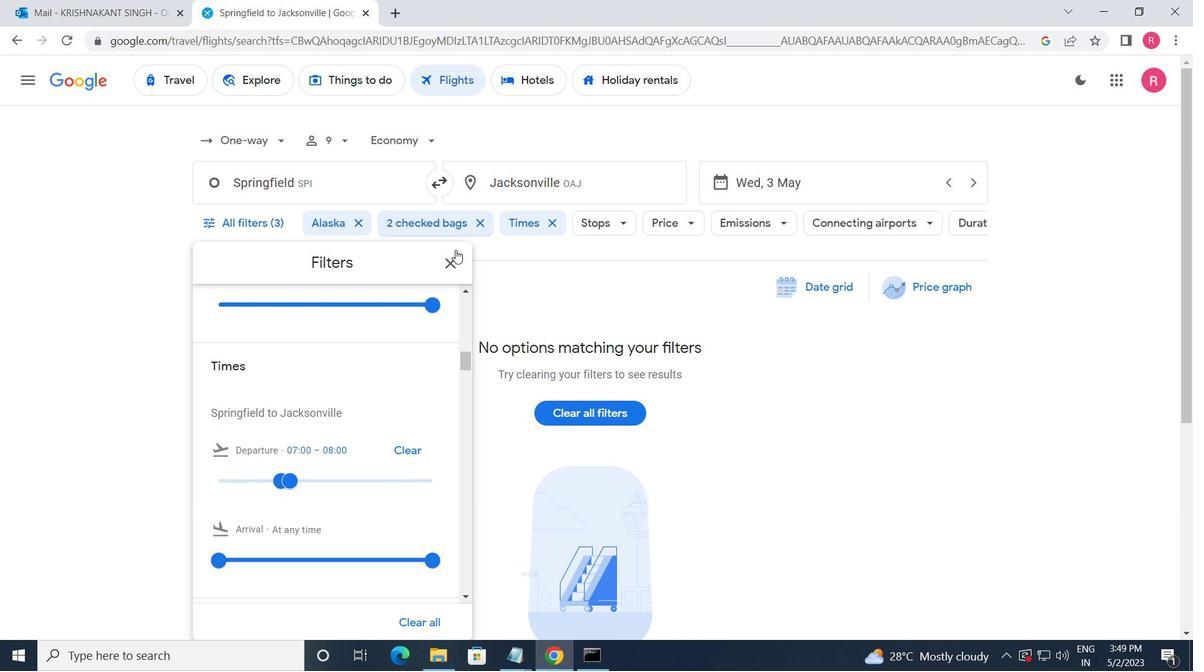 
Action: Mouse pressed left at (450, 261)
Screenshot: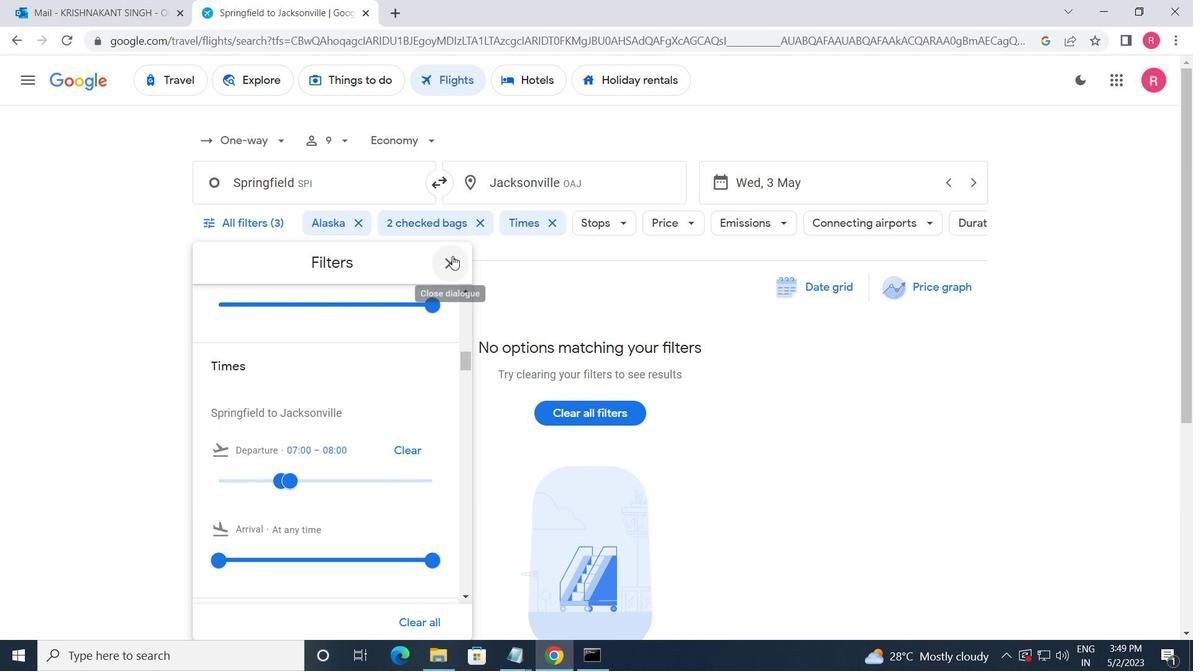 
Action: Mouse moved to (438, 302)
Screenshot: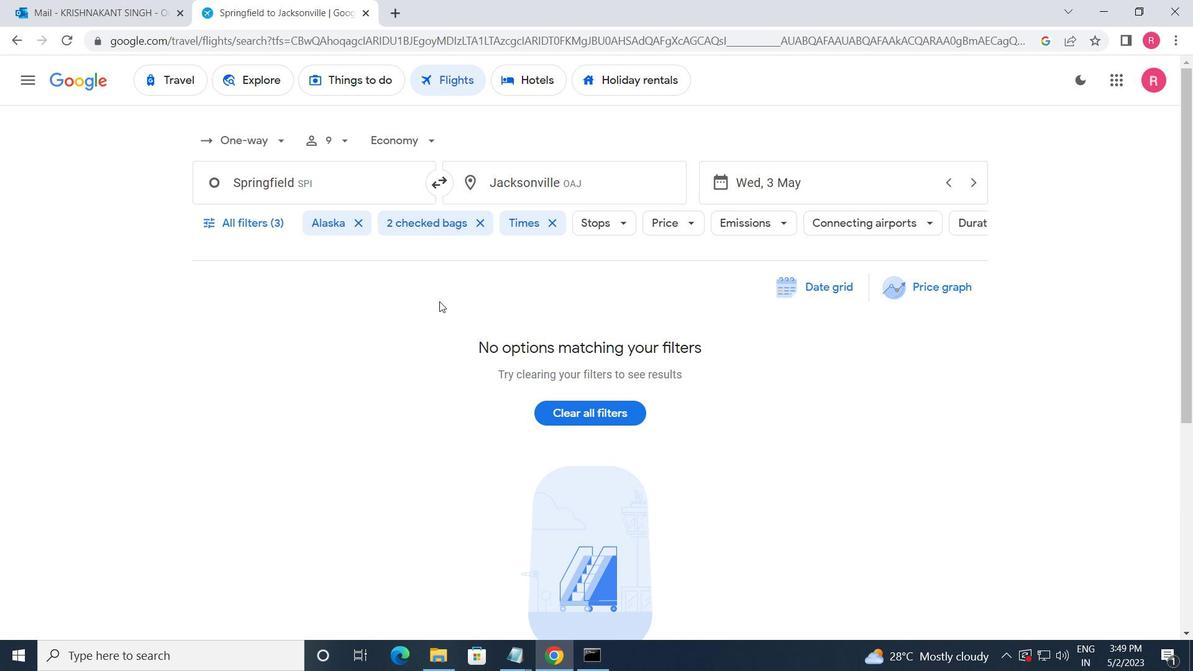 
